 Task: Find connections with filter location Heidenheim an der Brenz with filter topic #Motivationwith filter profile language Spanish with filter current company Chegg Inc. with filter school Ramachandra College of Engineering RCEE with filter industry Seafood Product Manufacturing with filter service category Consulting with filter keywords title Mathematician
Action: Mouse moved to (173, 235)
Screenshot: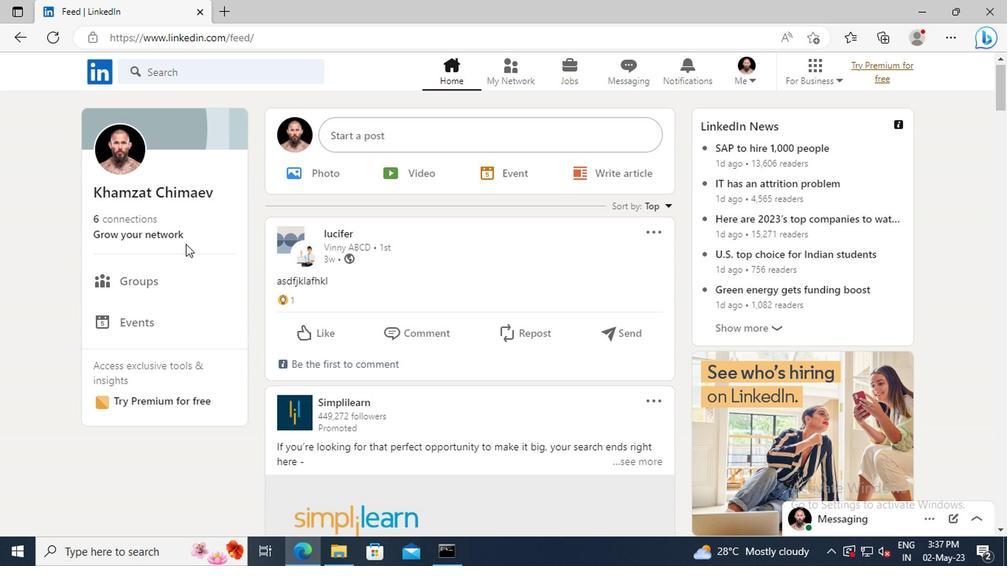 
Action: Mouse pressed left at (173, 235)
Screenshot: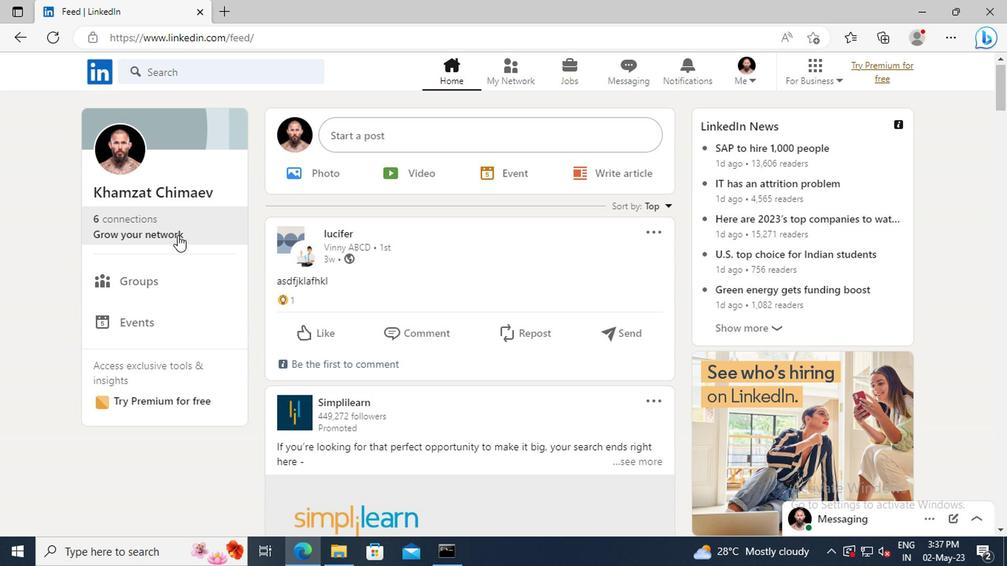 
Action: Mouse moved to (158, 155)
Screenshot: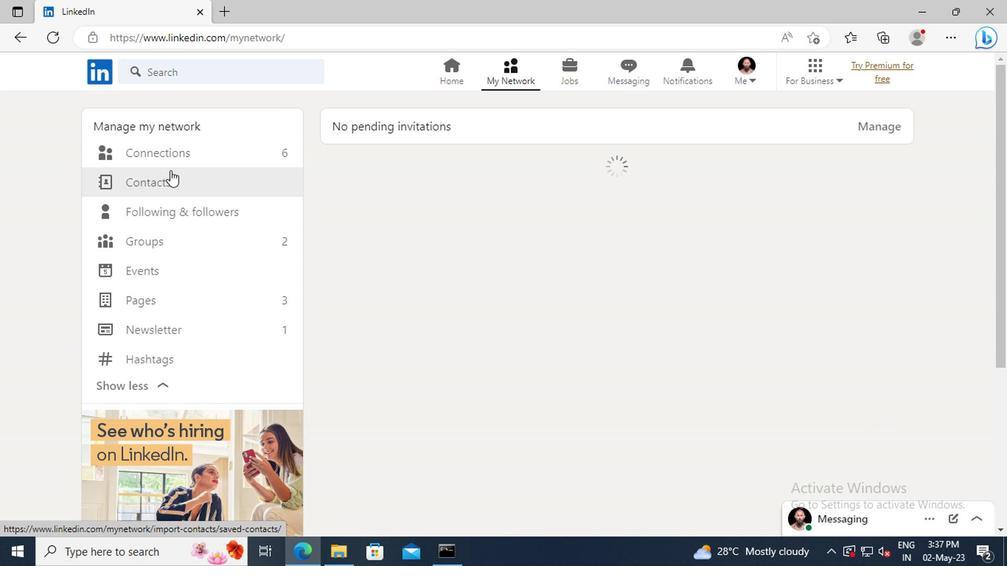 
Action: Mouse pressed left at (158, 155)
Screenshot: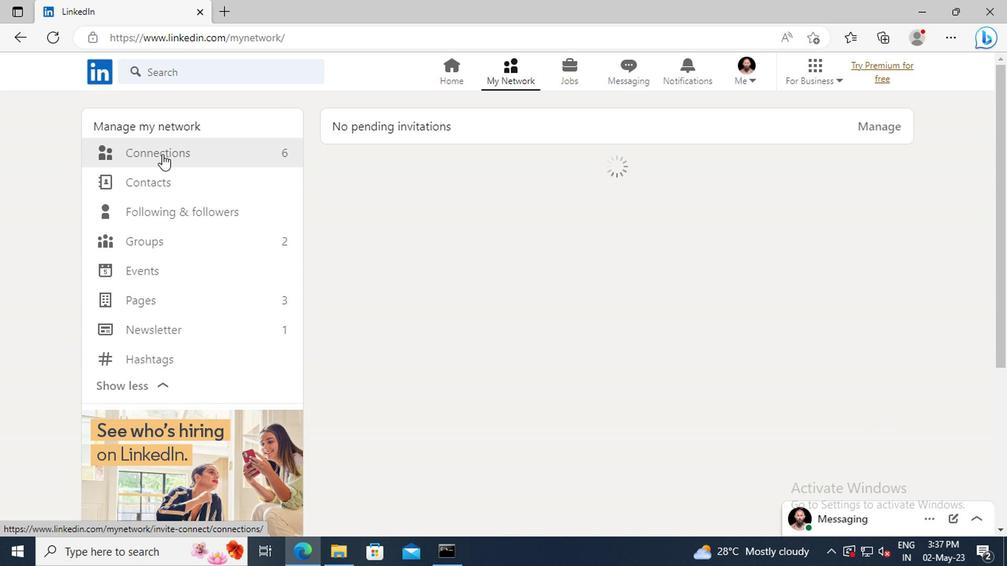 
Action: Mouse moved to (590, 159)
Screenshot: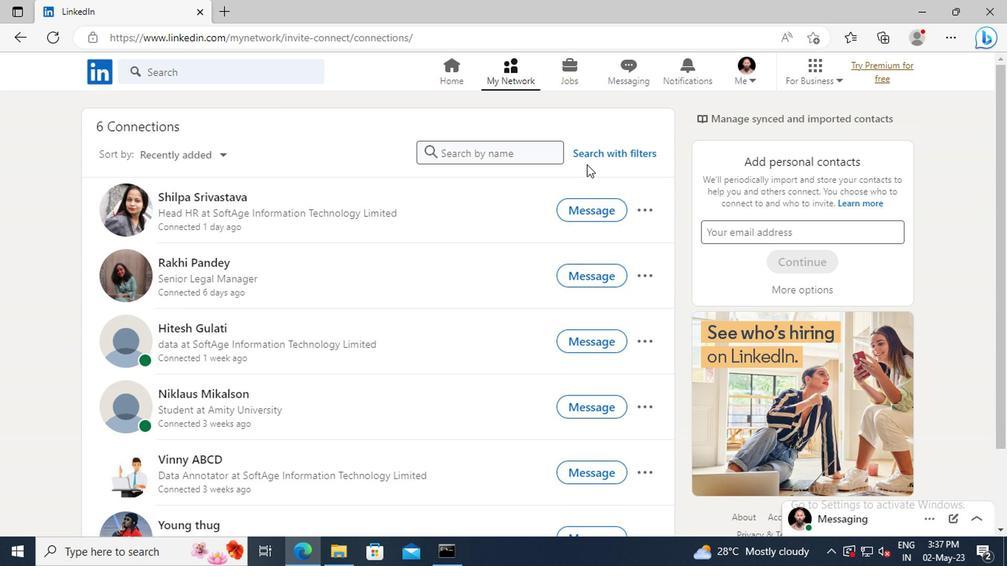 
Action: Mouse pressed left at (590, 159)
Screenshot: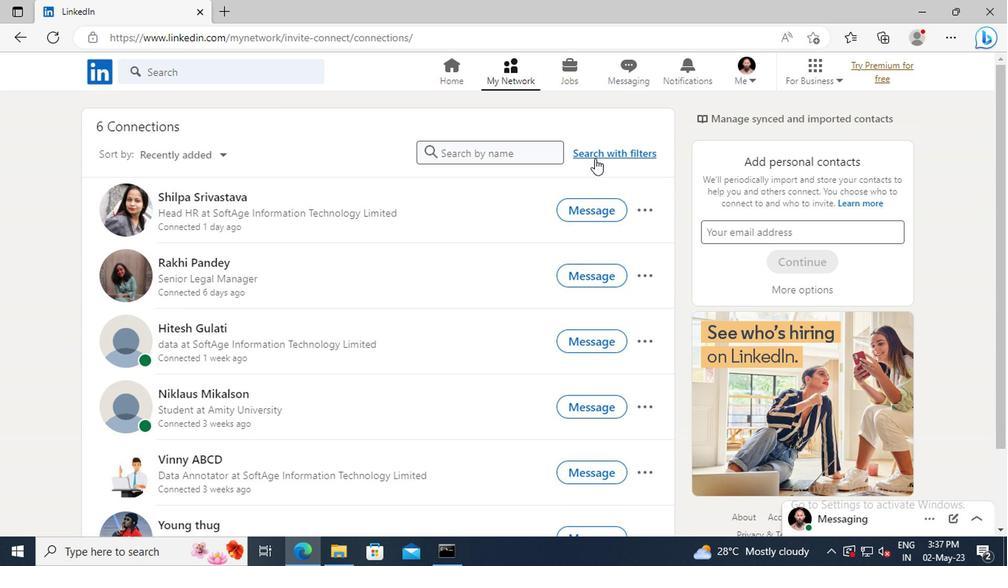 
Action: Mouse moved to (557, 119)
Screenshot: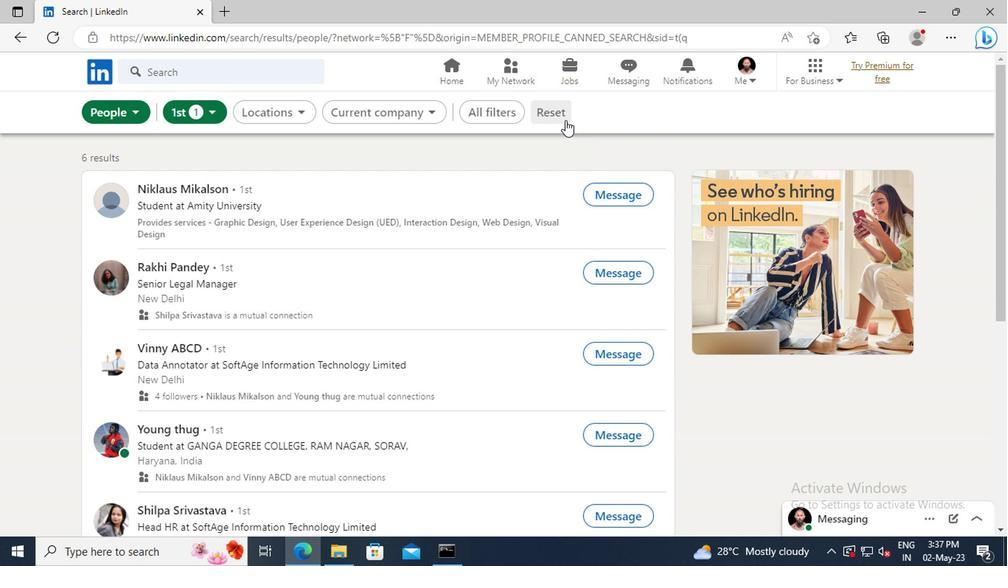
Action: Mouse pressed left at (557, 119)
Screenshot: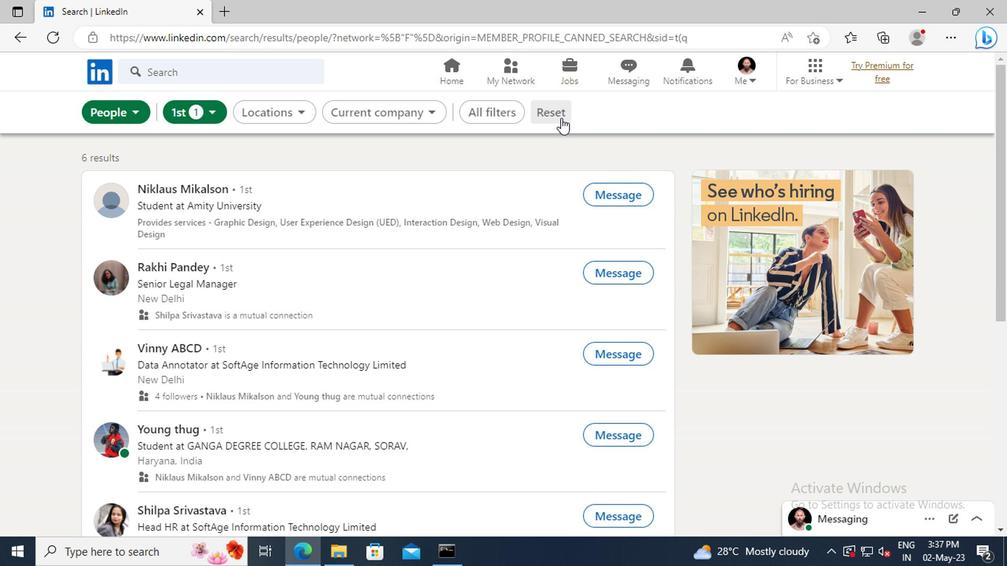 
Action: Mouse moved to (527, 114)
Screenshot: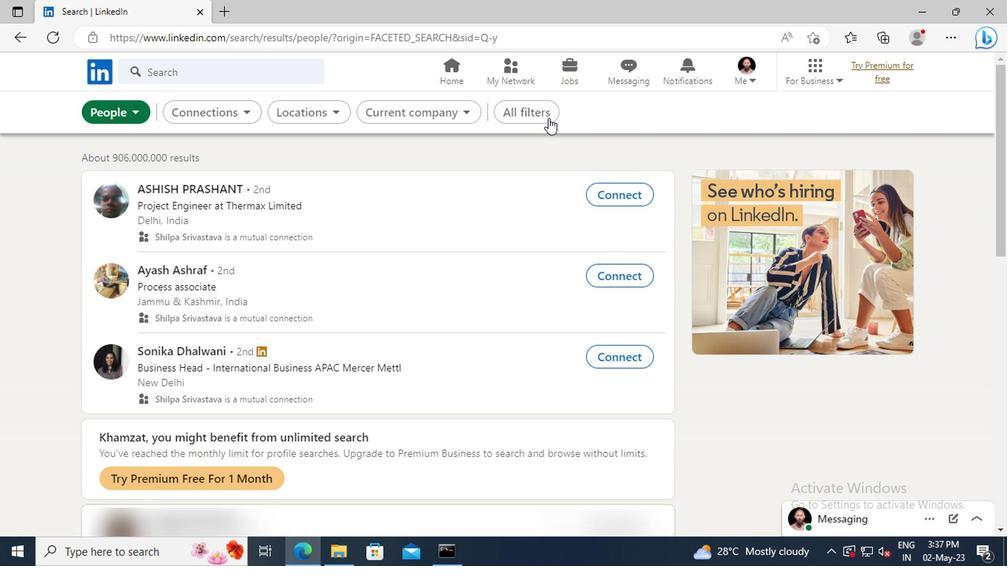 
Action: Mouse pressed left at (527, 114)
Screenshot: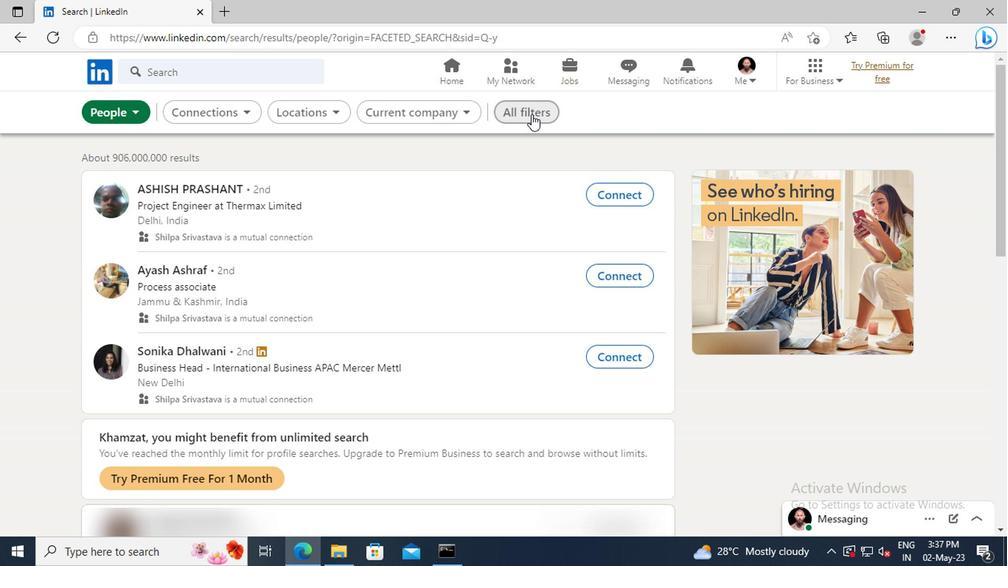
Action: Mouse moved to (781, 251)
Screenshot: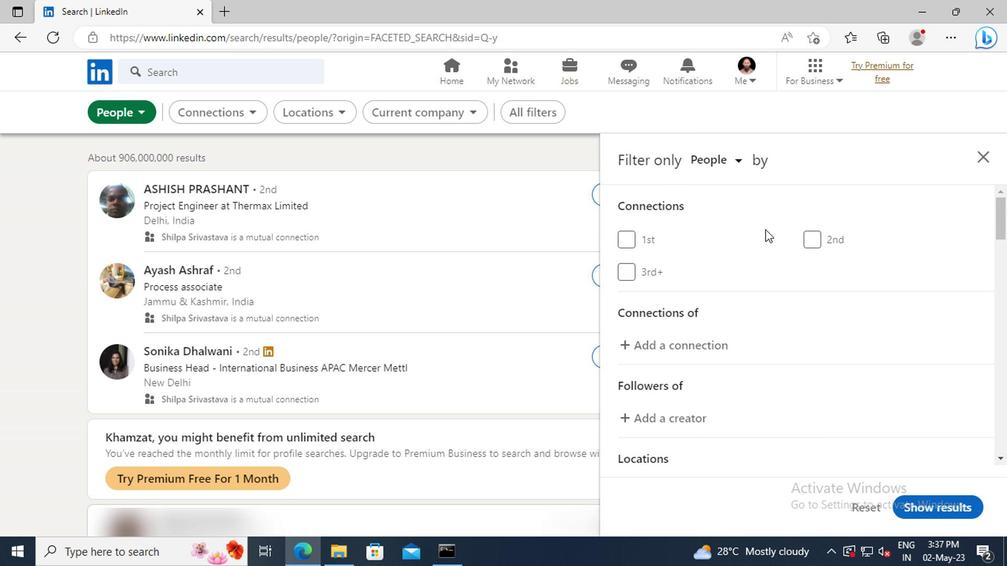 
Action: Mouse scrolled (781, 250) with delta (0, 0)
Screenshot: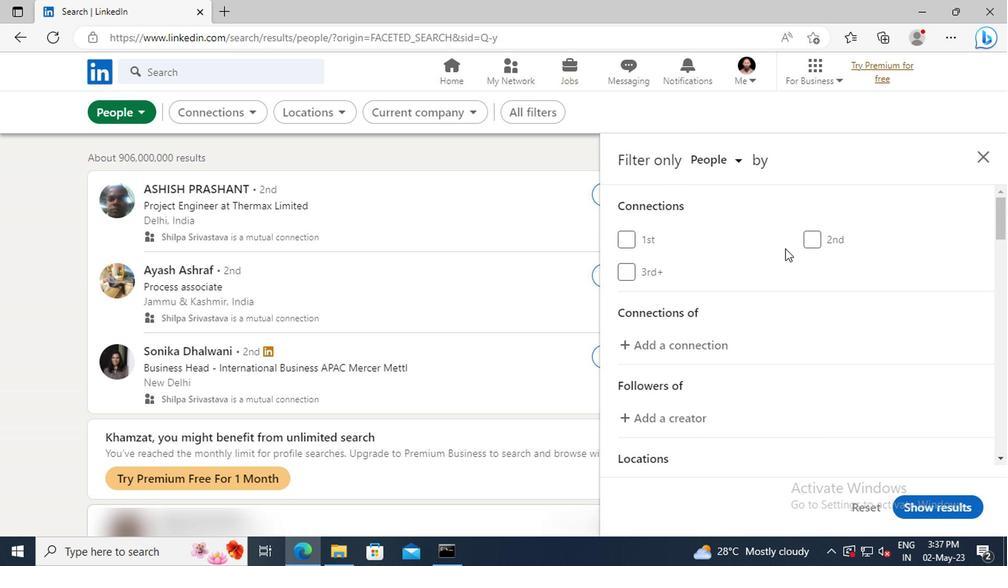 
Action: Mouse scrolled (781, 250) with delta (0, 0)
Screenshot: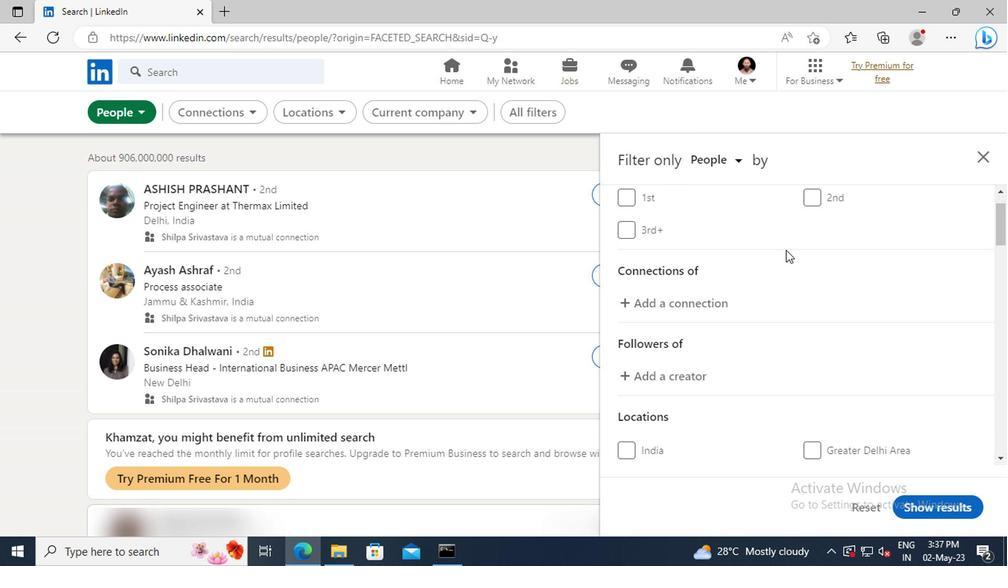 
Action: Mouse scrolled (781, 250) with delta (0, 0)
Screenshot: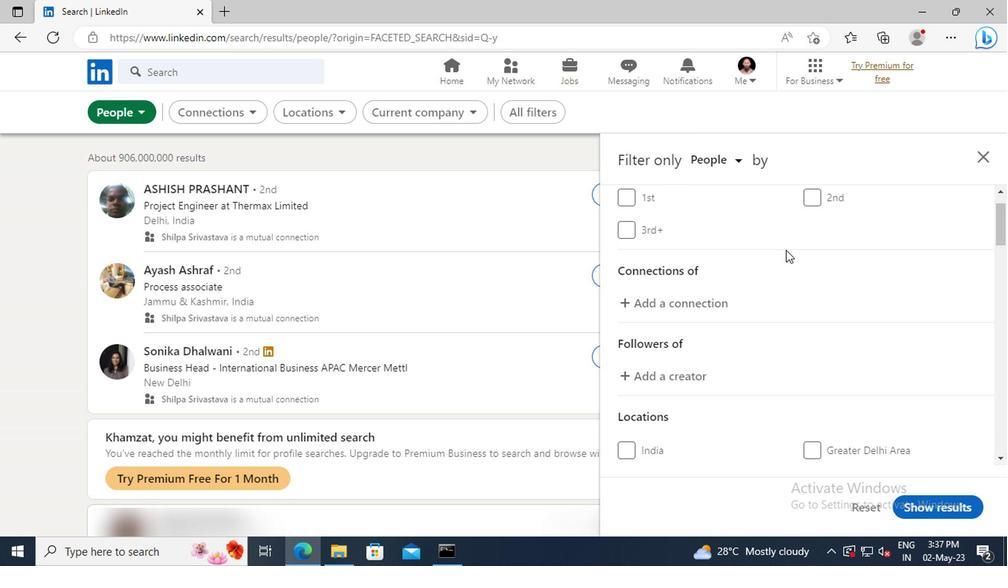 
Action: Mouse scrolled (781, 250) with delta (0, 0)
Screenshot: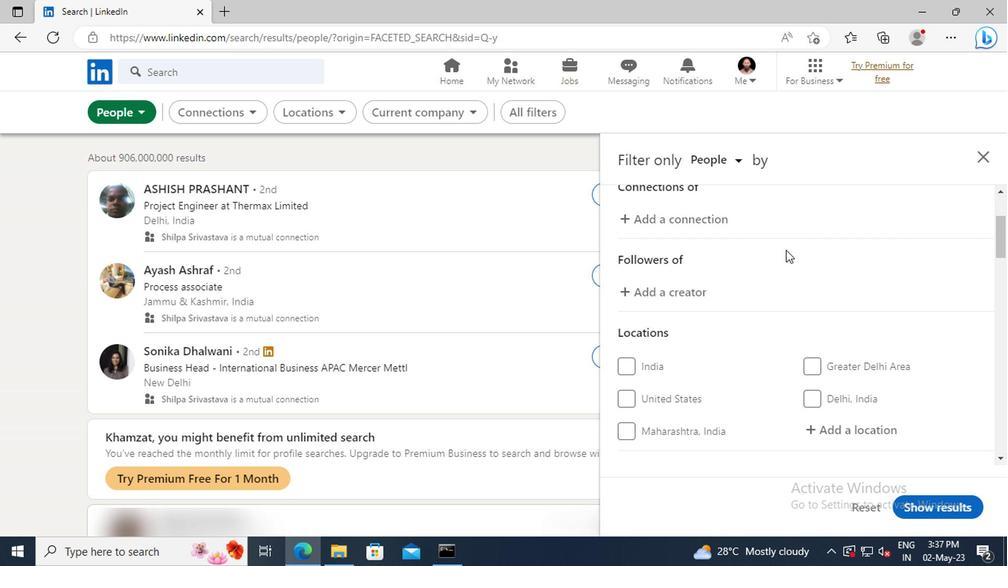 
Action: Mouse scrolled (781, 250) with delta (0, 0)
Screenshot: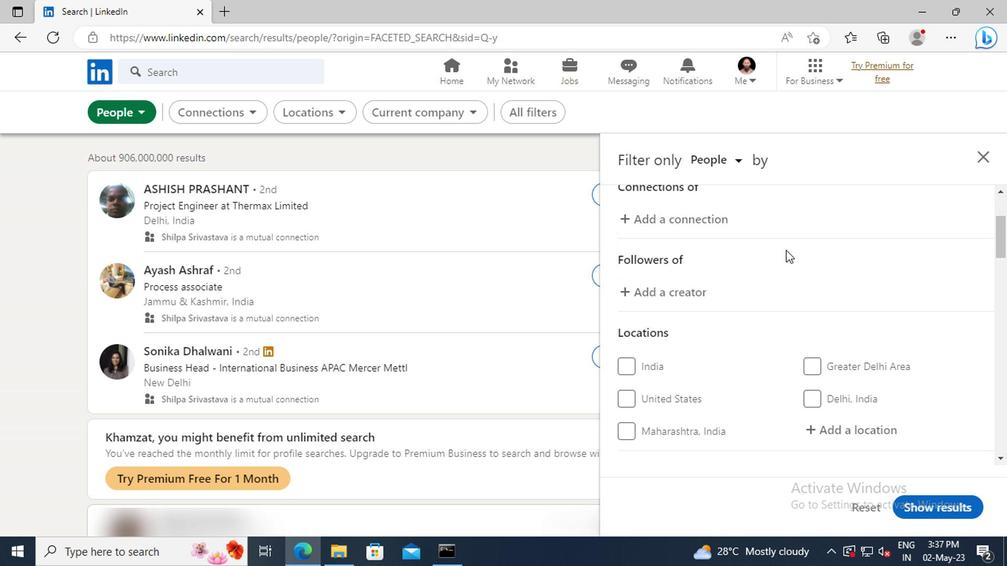 
Action: Mouse scrolled (781, 250) with delta (0, 0)
Screenshot: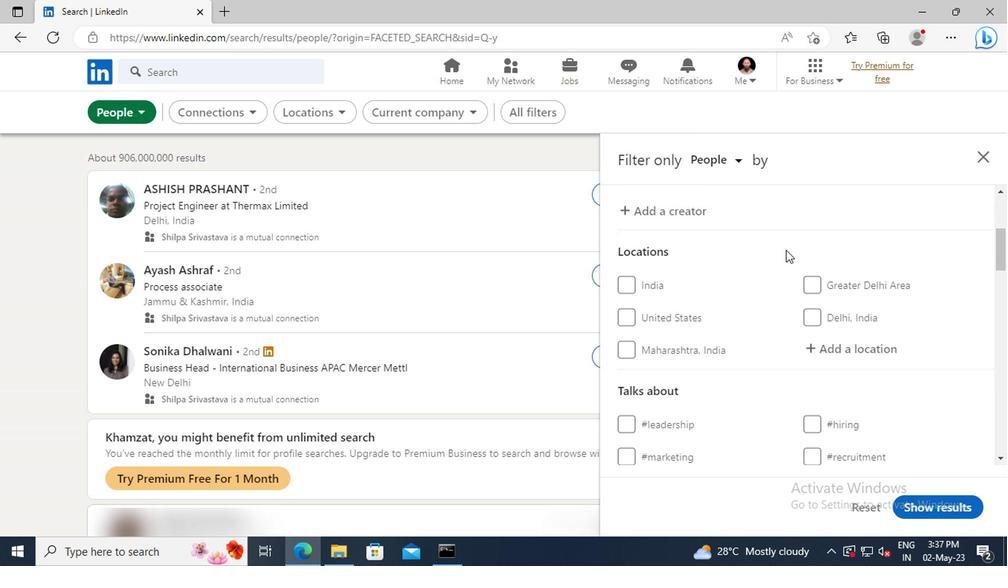 
Action: Mouse moved to (808, 300)
Screenshot: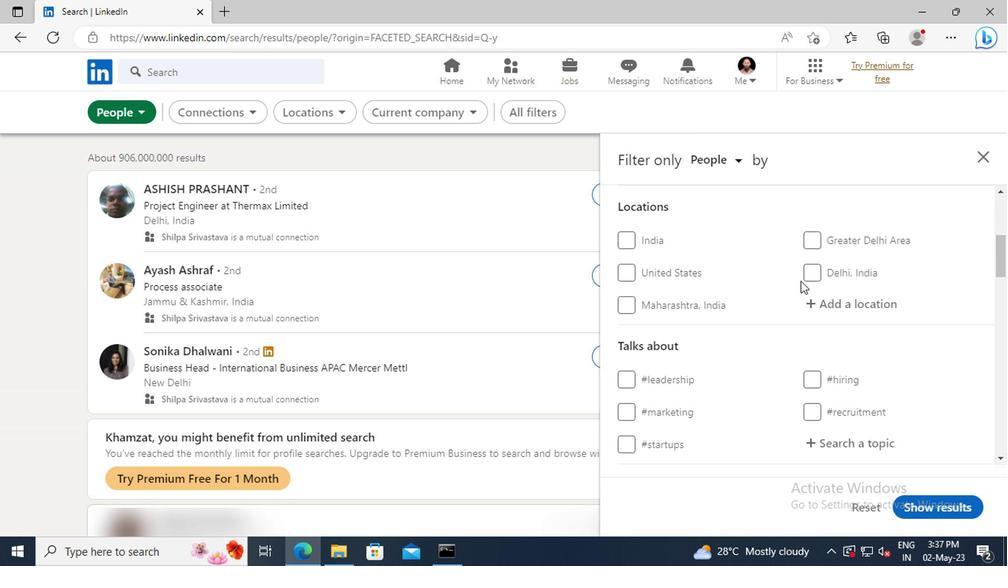 
Action: Mouse pressed left at (808, 300)
Screenshot: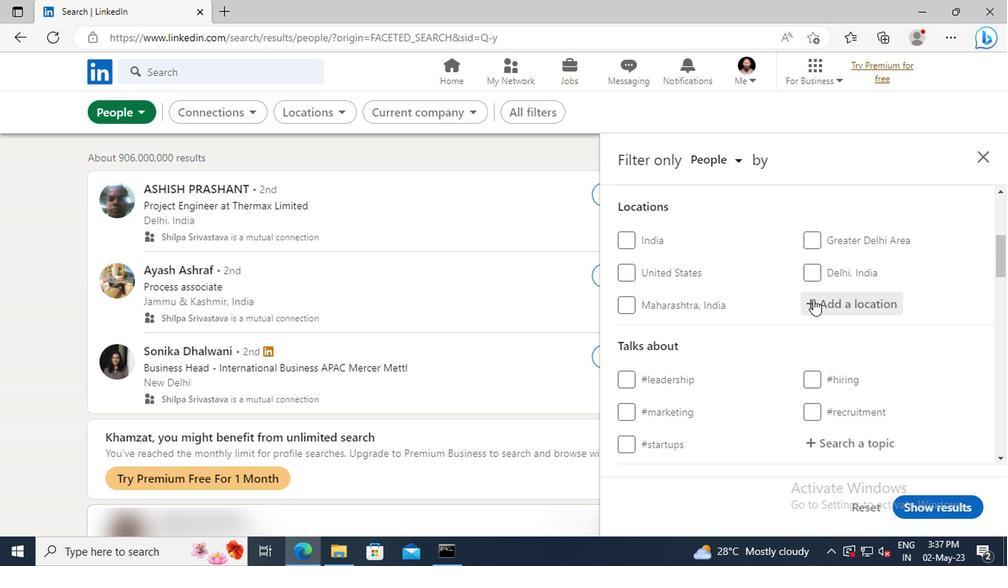 
Action: Key pressed <Key.shift>HEIDENHEI
Screenshot: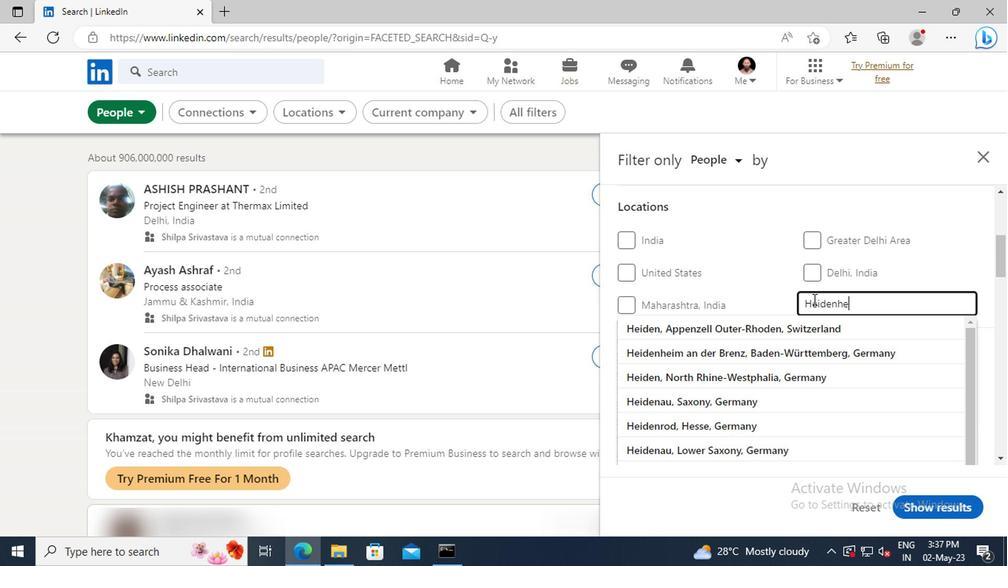 
Action: Mouse moved to (813, 325)
Screenshot: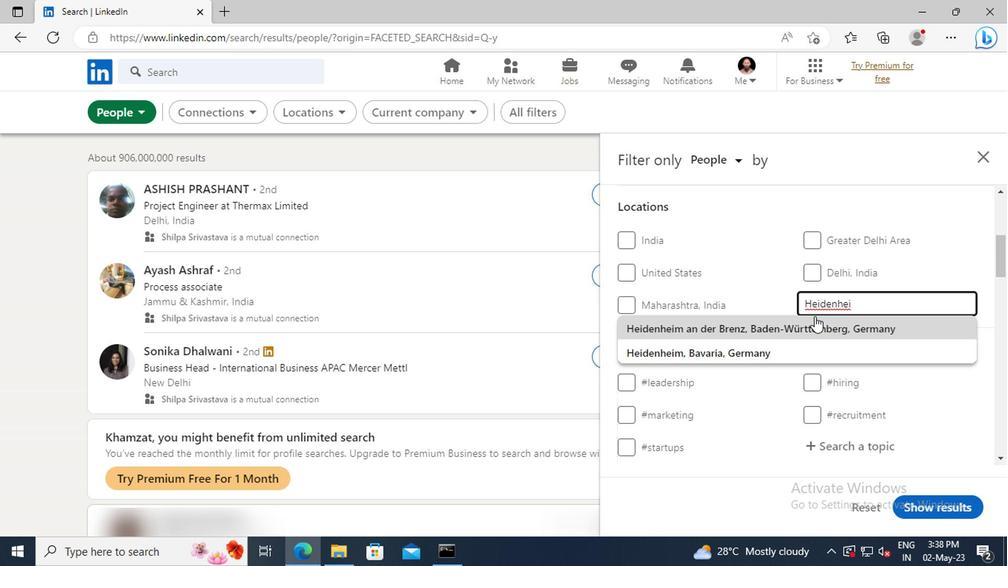 
Action: Mouse pressed left at (813, 325)
Screenshot: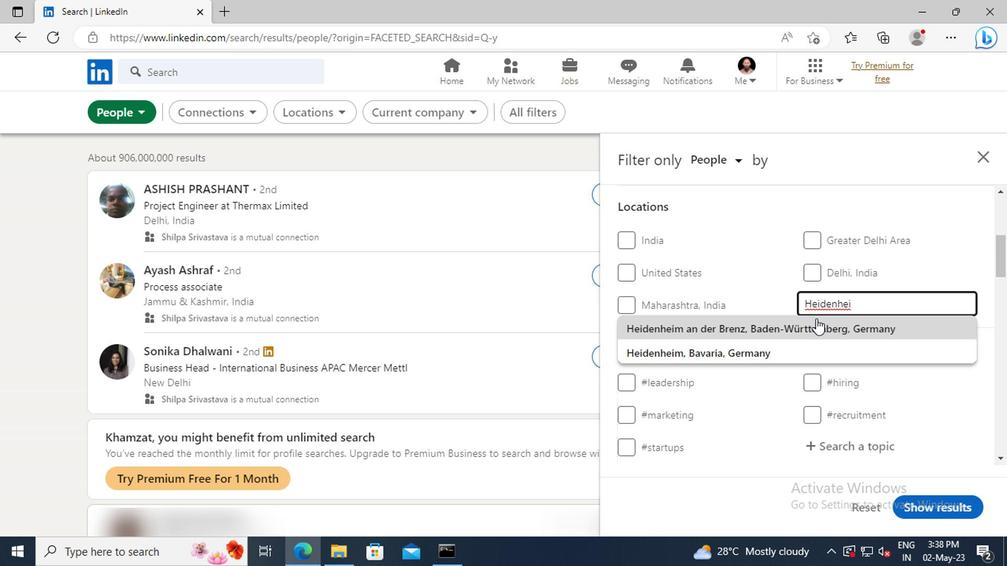 
Action: Mouse scrolled (813, 325) with delta (0, 0)
Screenshot: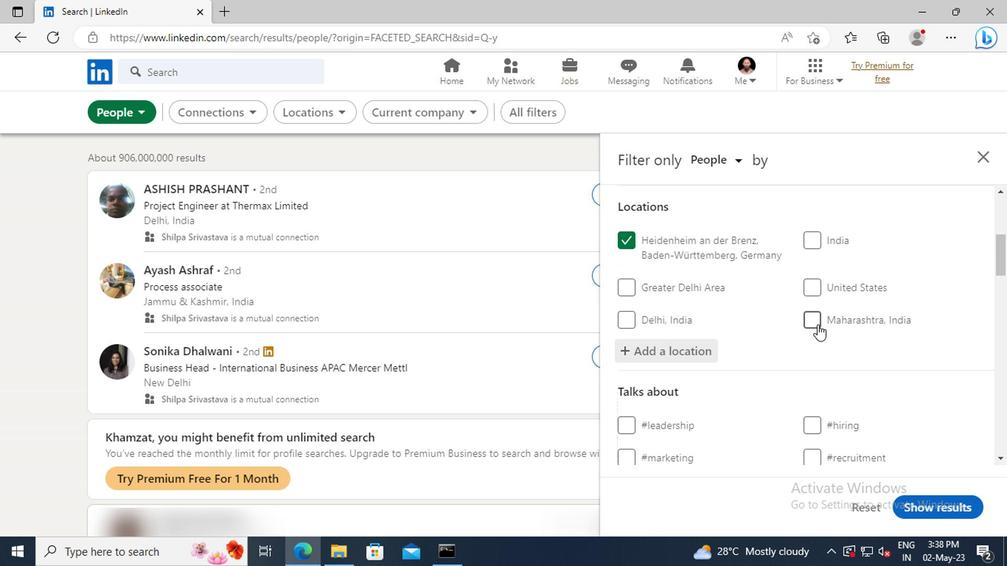 
Action: Mouse scrolled (813, 325) with delta (0, 0)
Screenshot: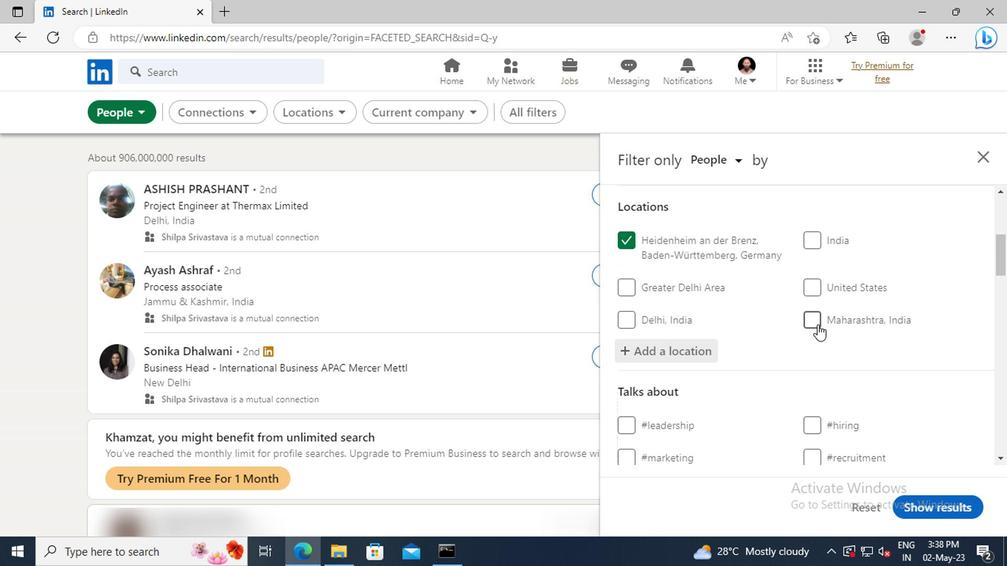 
Action: Mouse scrolled (813, 325) with delta (0, 0)
Screenshot: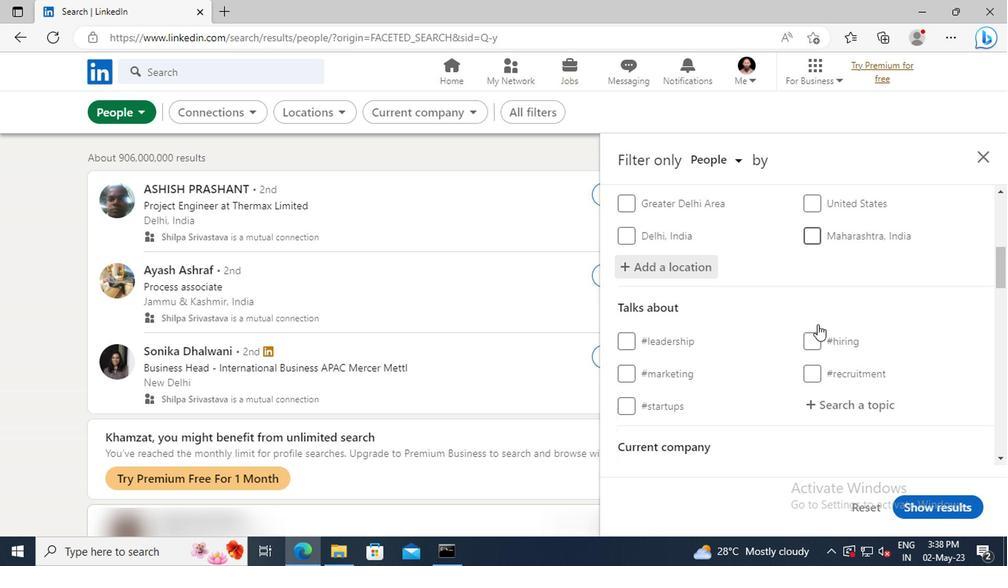 
Action: Mouse moved to (826, 359)
Screenshot: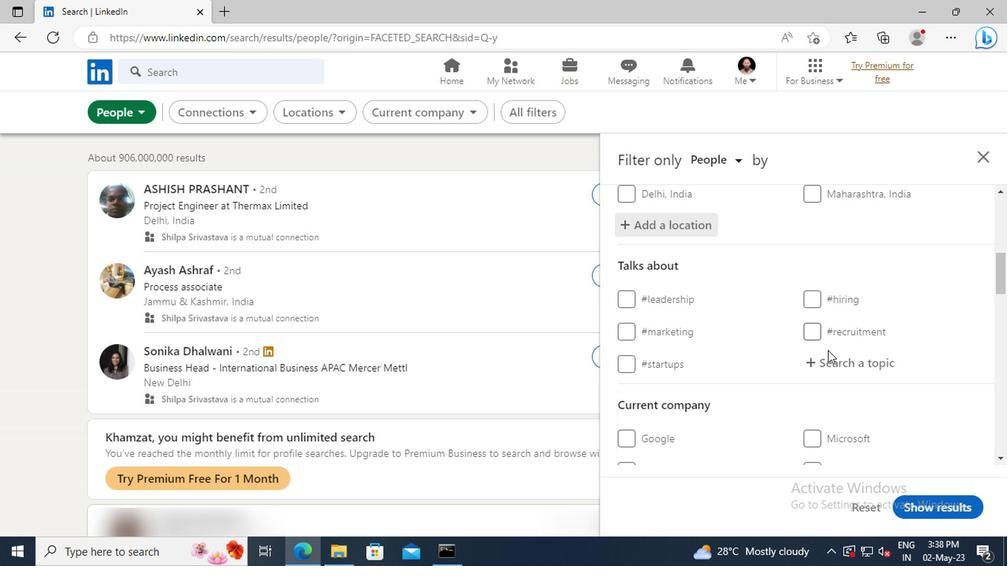 
Action: Mouse pressed left at (826, 359)
Screenshot: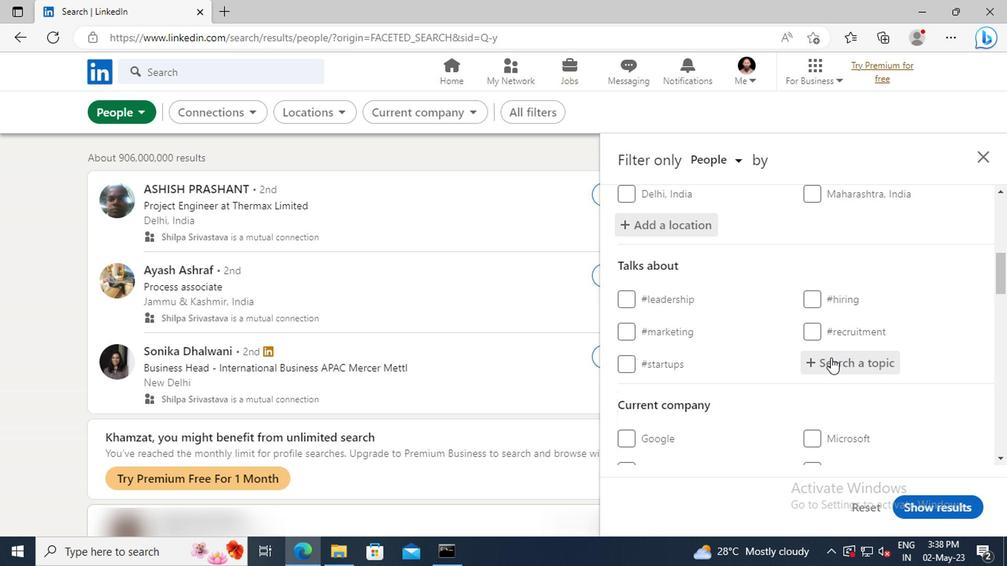 
Action: Key pressed <Key.shift>MOTIV
Screenshot: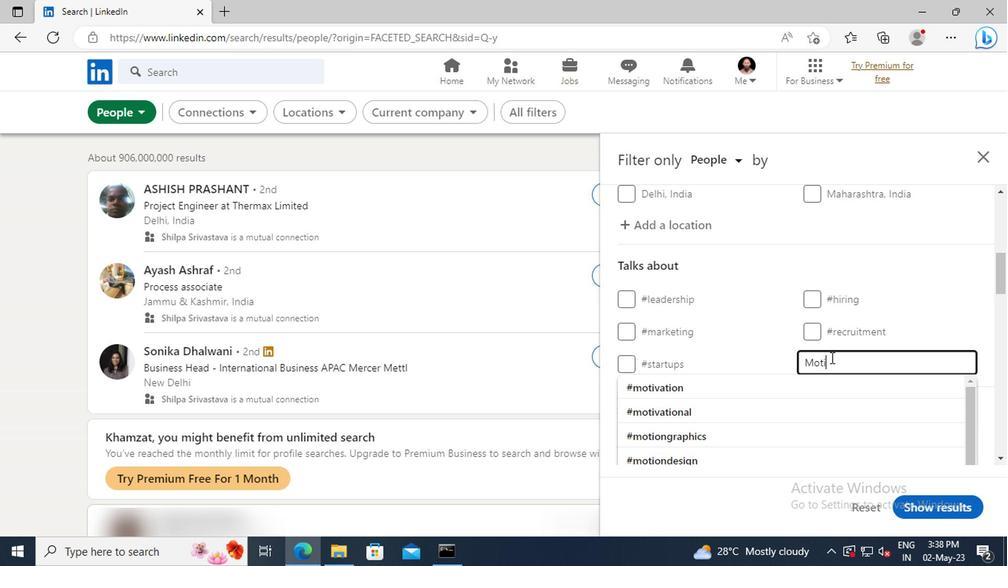 
Action: Mouse moved to (833, 381)
Screenshot: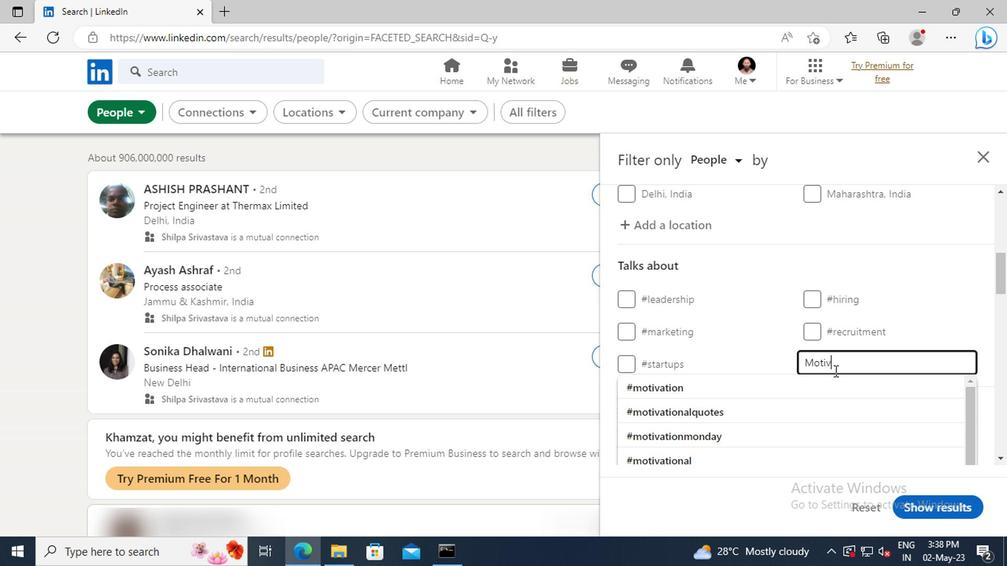 
Action: Mouse pressed left at (833, 381)
Screenshot: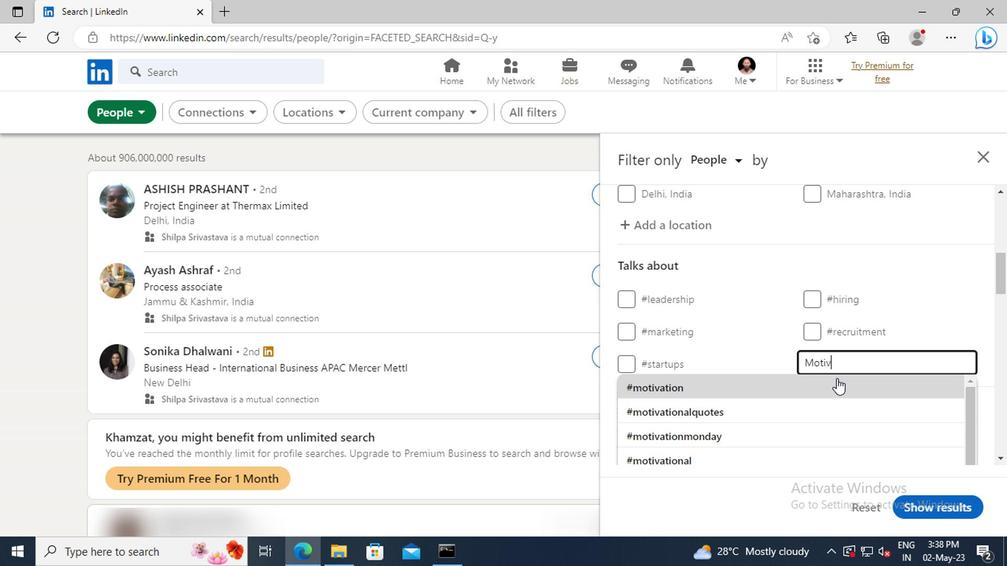 
Action: Mouse scrolled (833, 381) with delta (0, 0)
Screenshot: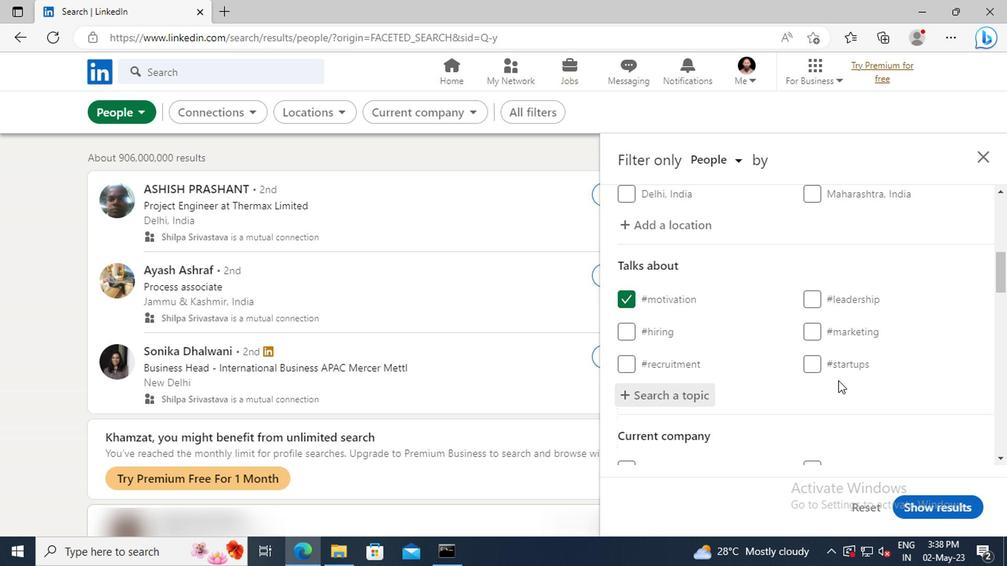 
Action: Mouse scrolled (833, 381) with delta (0, 0)
Screenshot: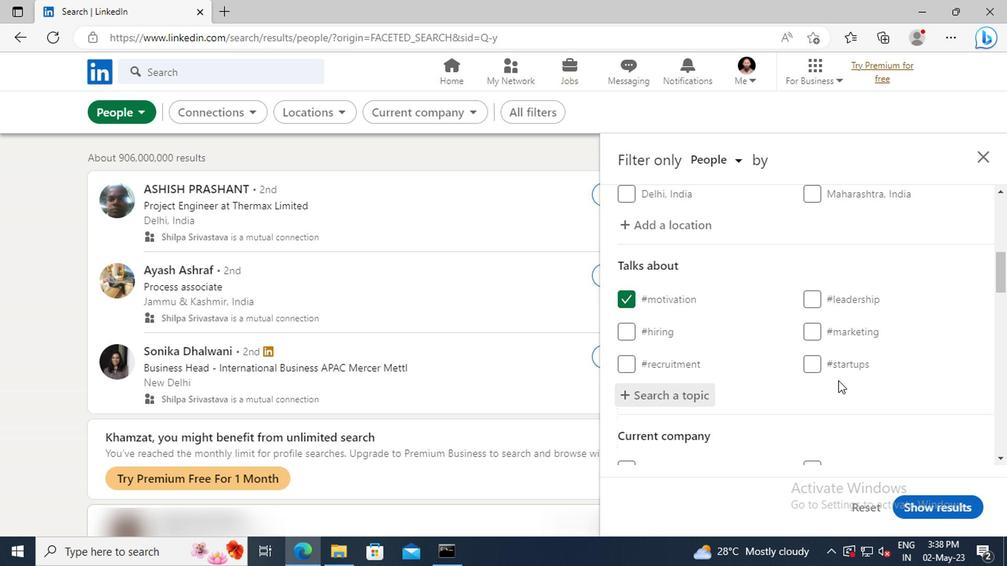 
Action: Mouse scrolled (833, 381) with delta (0, 0)
Screenshot: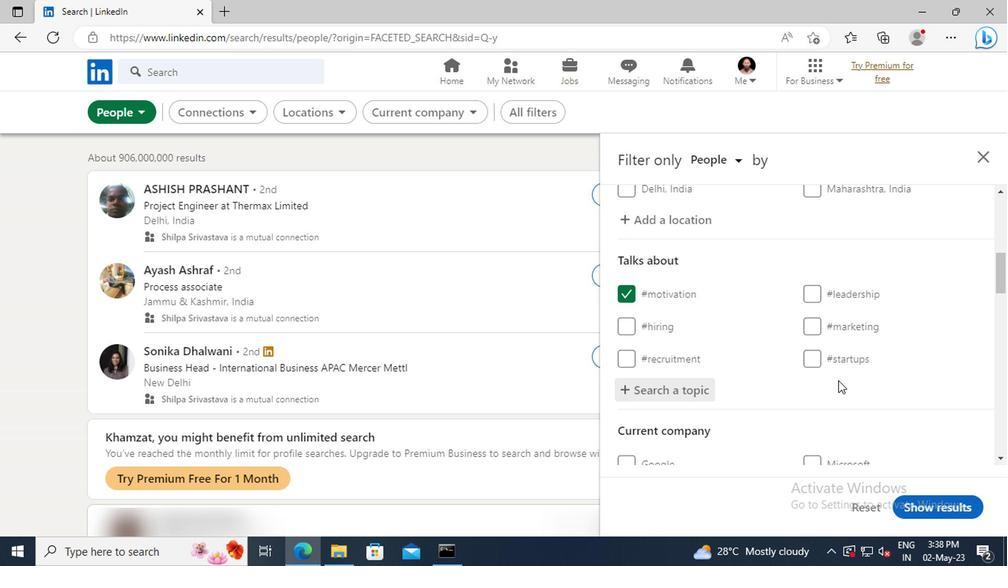 
Action: Mouse scrolled (833, 381) with delta (0, 0)
Screenshot: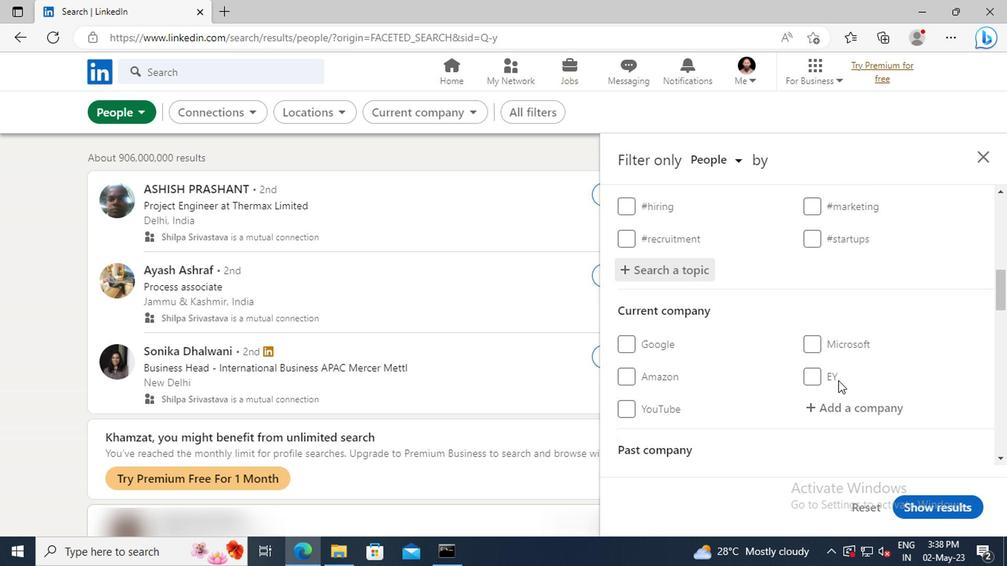 
Action: Mouse scrolled (833, 381) with delta (0, 0)
Screenshot: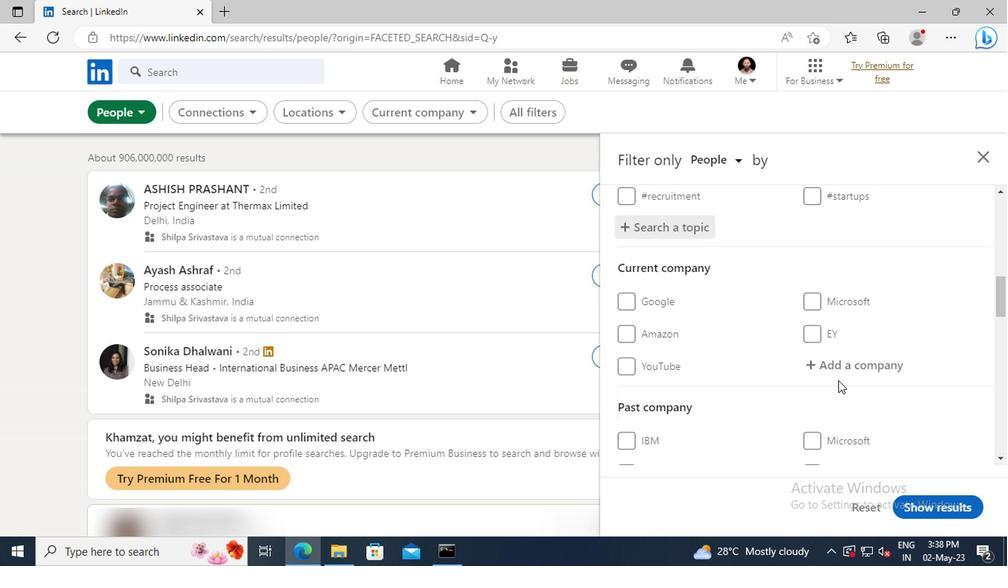 
Action: Mouse scrolled (833, 381) with delta (0, 0)
Screenshot: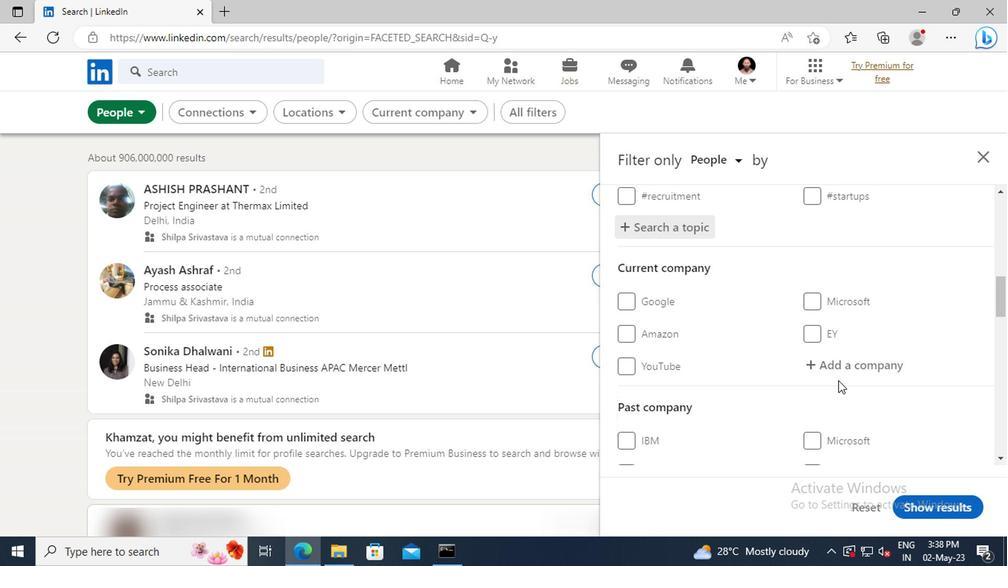 
Action: Mouse scrolled (833, 381) with delta (0, 0)
Screenshot: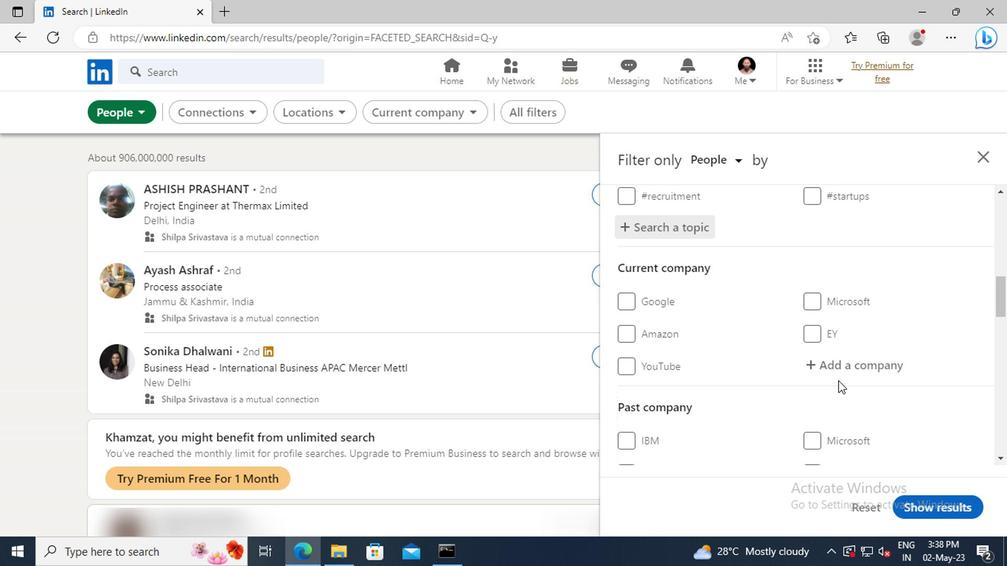 
Action: Mouse scrolled (833, 381) with delta (0, 0)
Screenshot: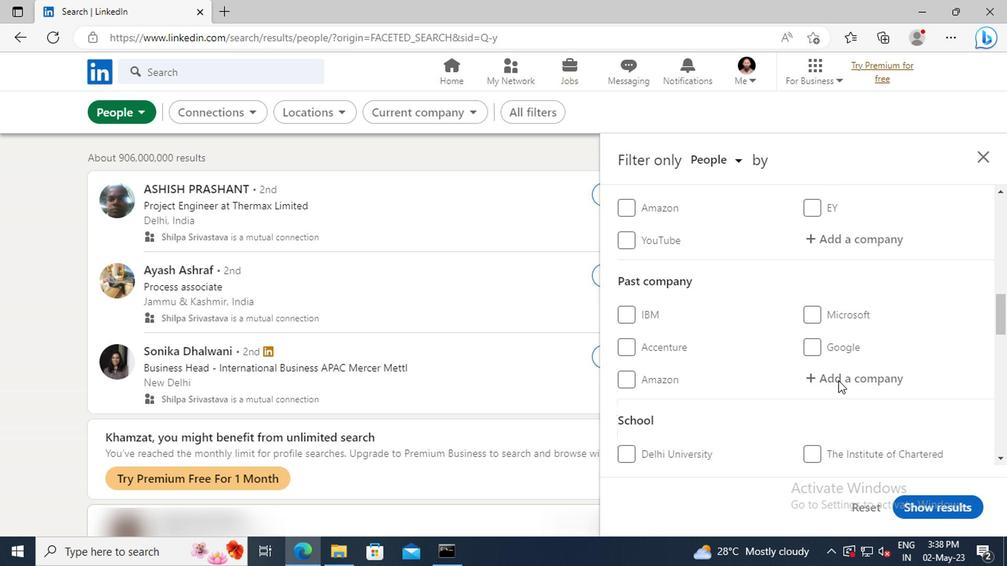 
Action: Mouse scrolled (833, 381) with delta (0, 0)
Screenshot: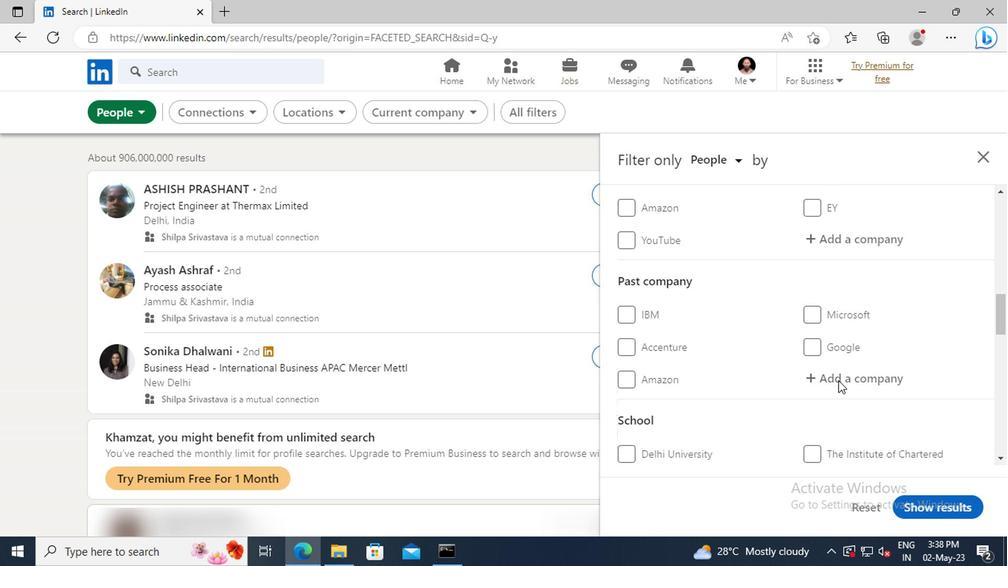
Action: Mouse scrolled (833, 381) with delta (0, 0)
Screenshot: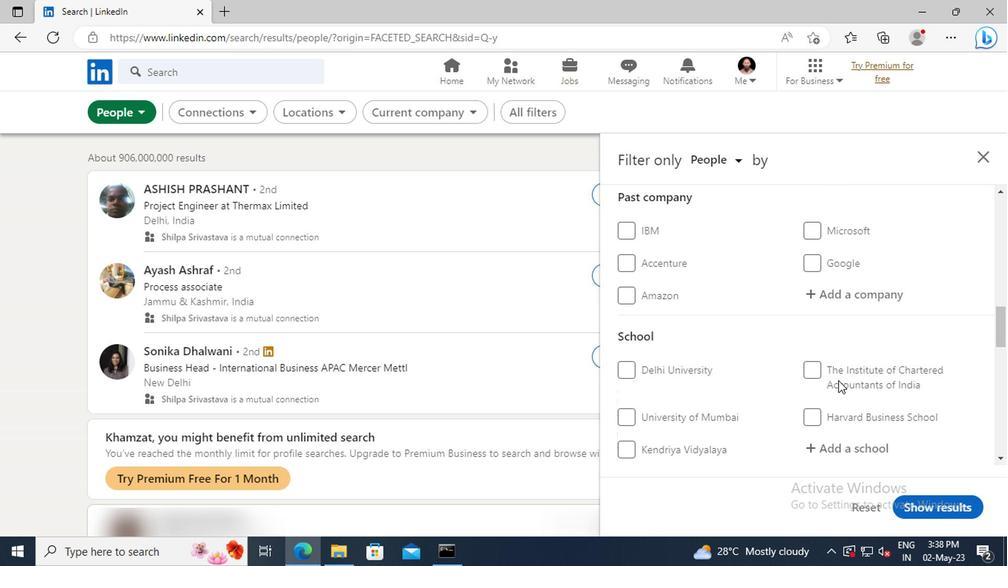
Action: Mouse scrolled (833, 381) with delta (0, 0)
Screenshot: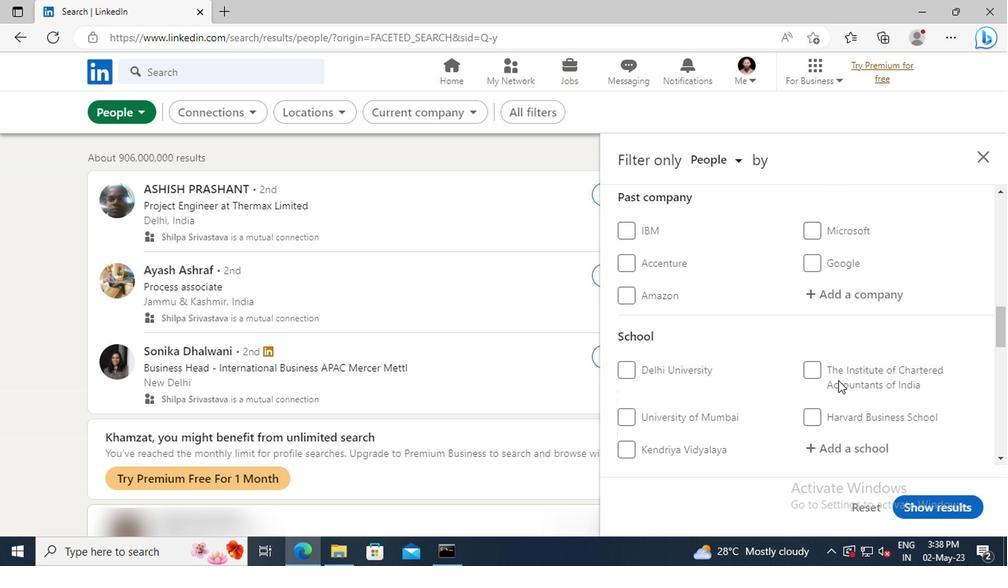 
Action: Mouse scrolled (833, 381) with delta (0, 0)
Screenshot: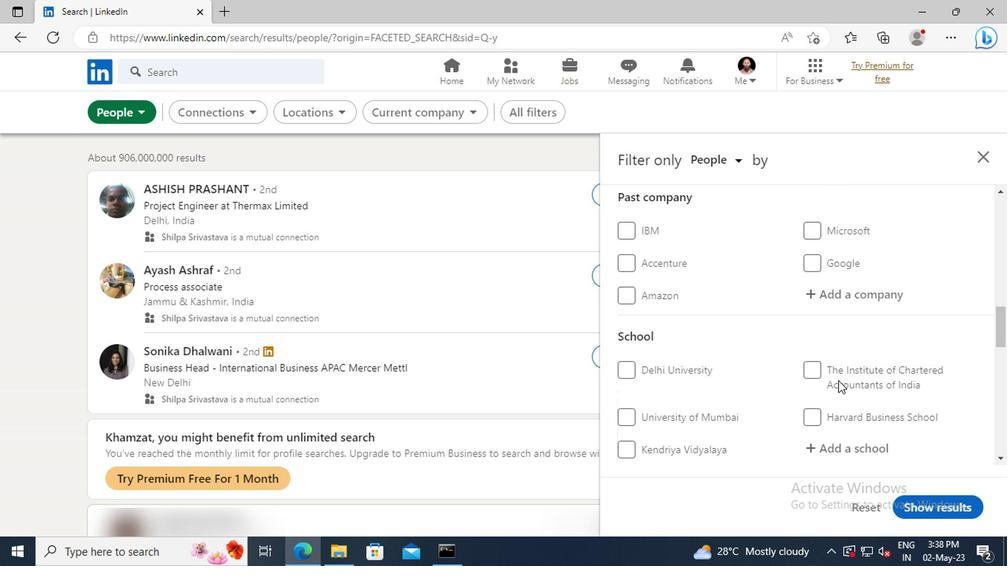 
Action: Mouse scrolled (833, 381) with delta (0, 0)
Screenshot: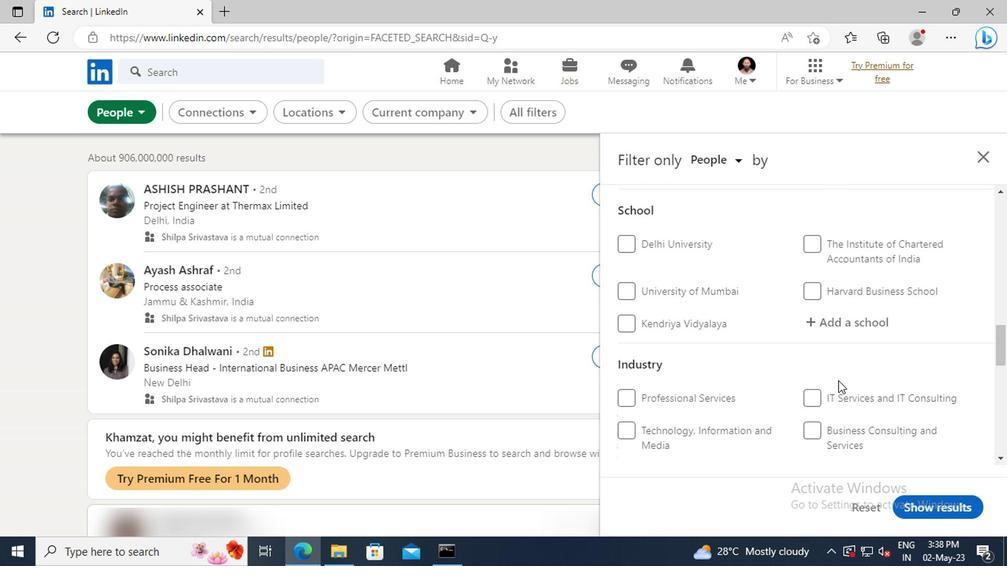 
Action: Mouse scrolled (833, 381) with delta (0, 0)
Screenshot: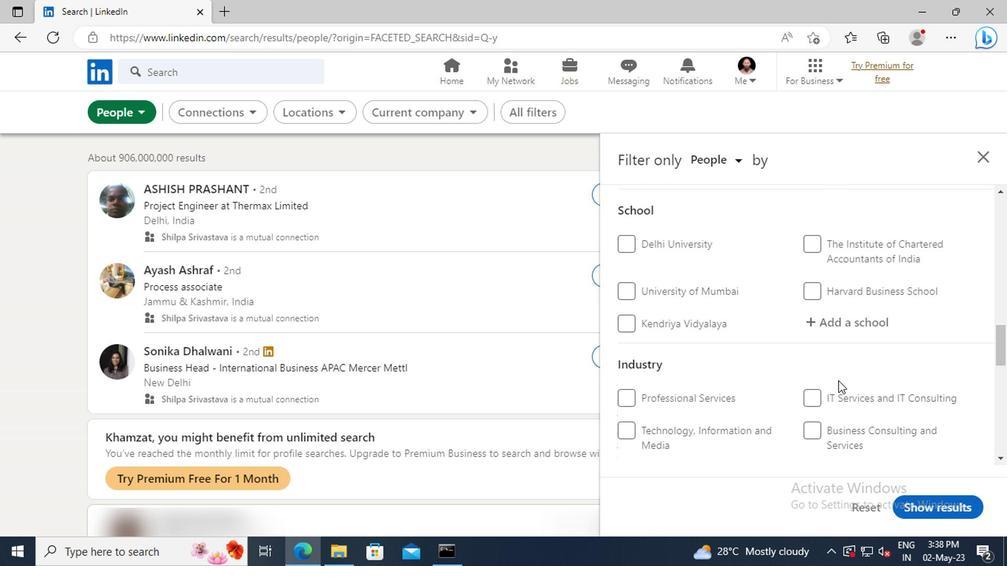 
Action: Mouse scrolled (833, 381) with delta (0, 0)
Screenshot: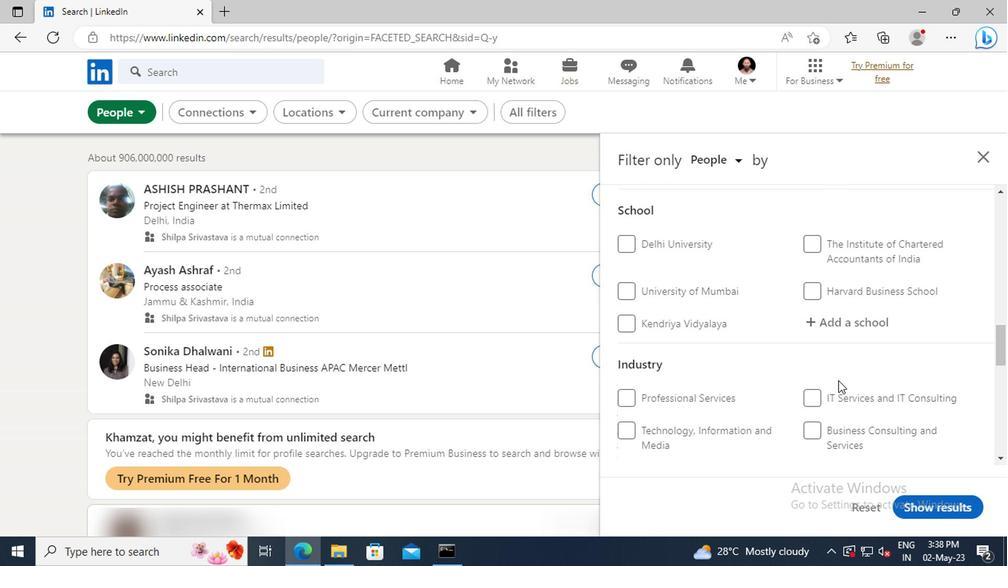 
Action: Mouse scrolled (833, 381) with delta (0, 0)
Screenshot: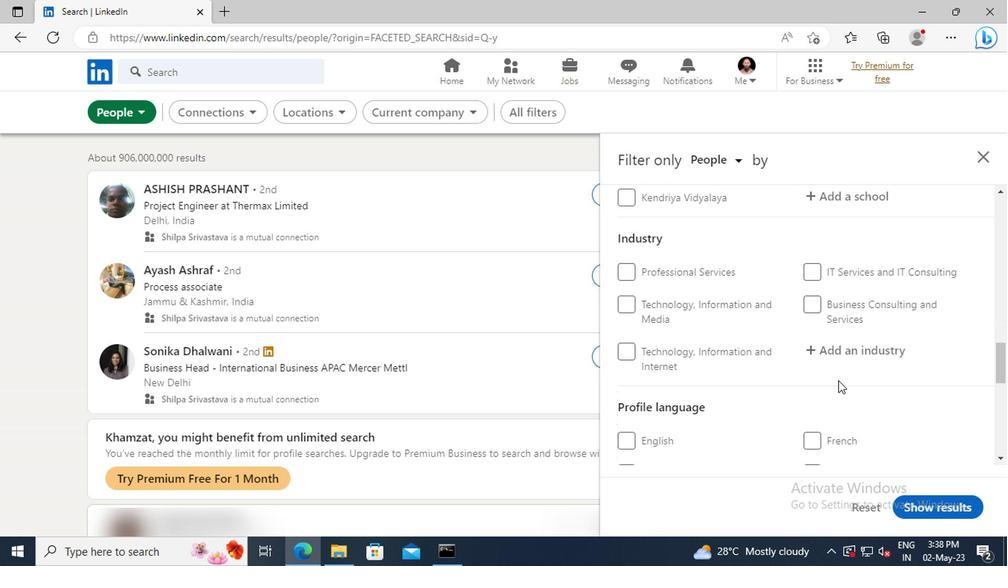 
Action: Mouse scrolled (833, 381) with delta (0, 0)
Screenshot: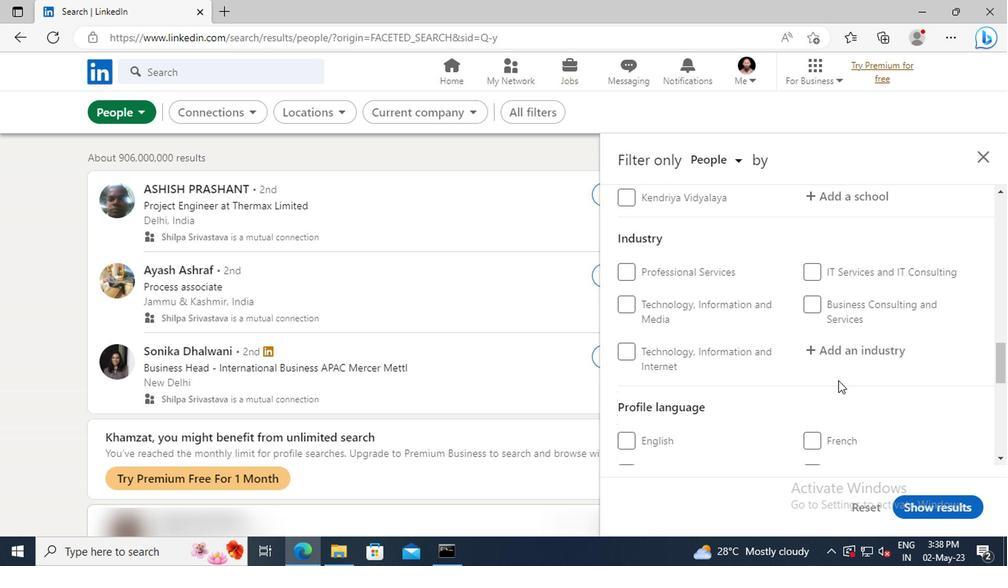 
Action: Mouse moved to (626, 393)
Screenshot: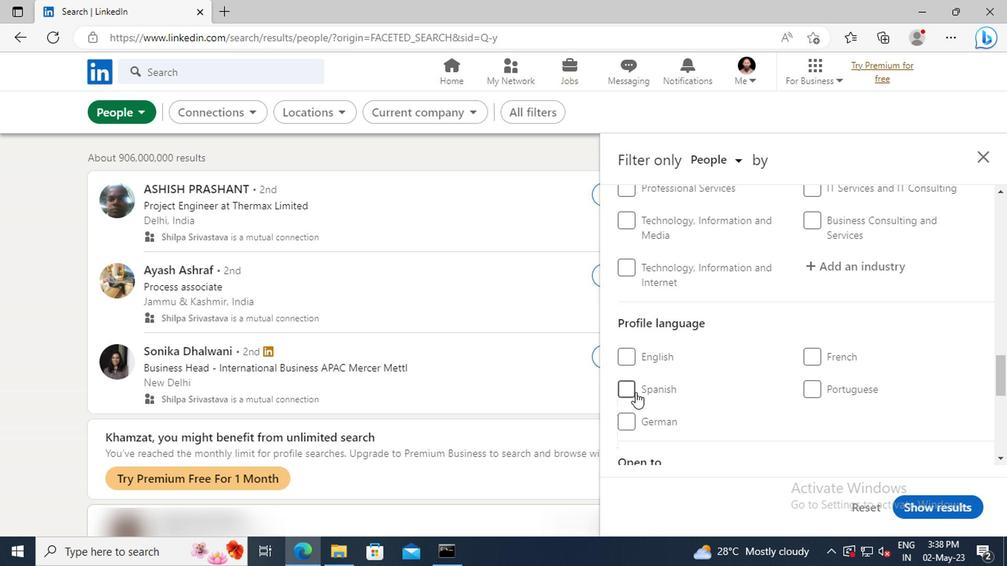
Action: Mouse pressed left at (626, 393)
Screenshot: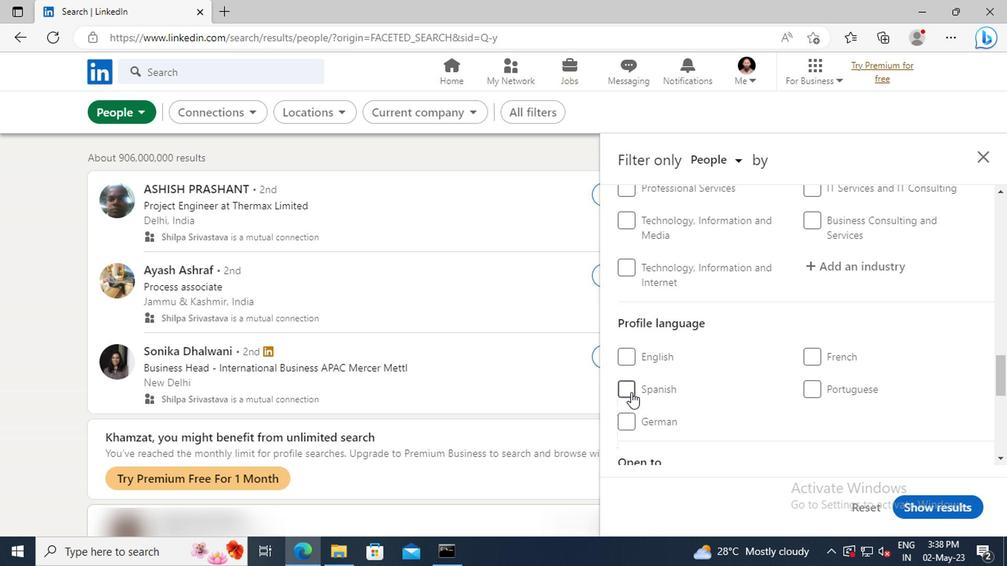 
Action: Mouse moved to (802, 376)
Screenshot: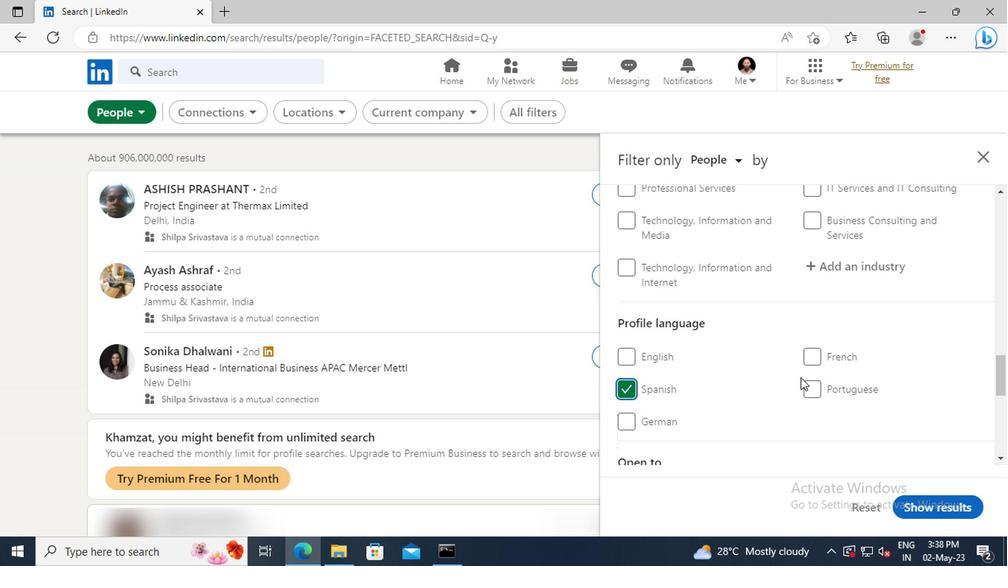 
Action: Mouse scrolled (802, 377) with delta (0, 1)
Screenshot: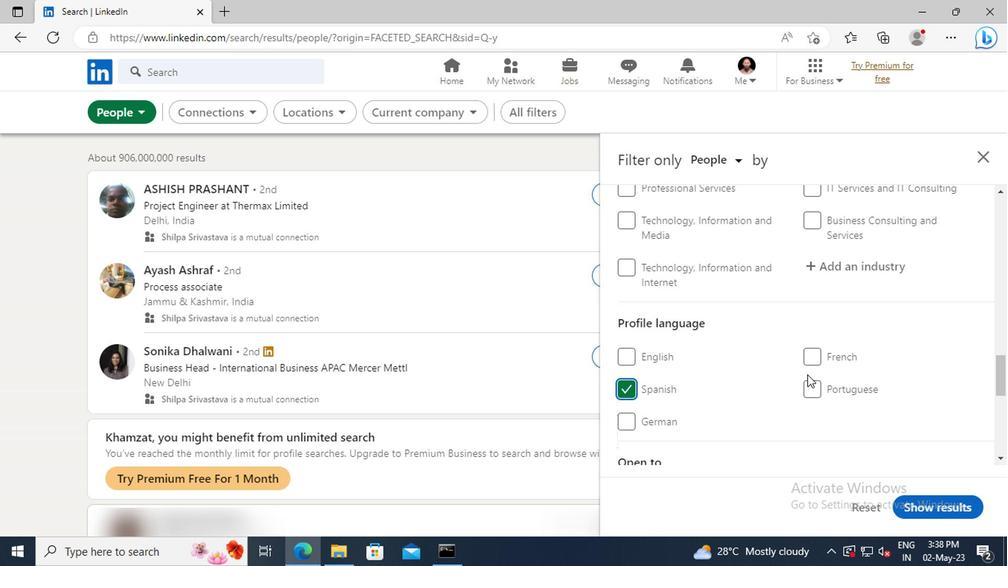 
Action: Mouse scrolled (802, 377) with delta (0, 1)
Screenshot: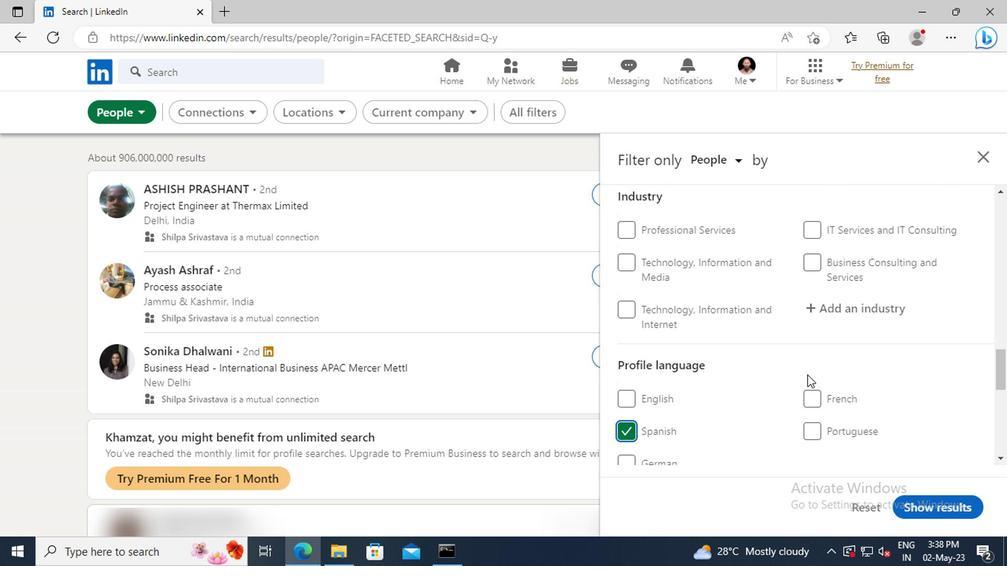 
Action: Mouse scrolled (802, 377) with delta (0, 1)
Screenshot: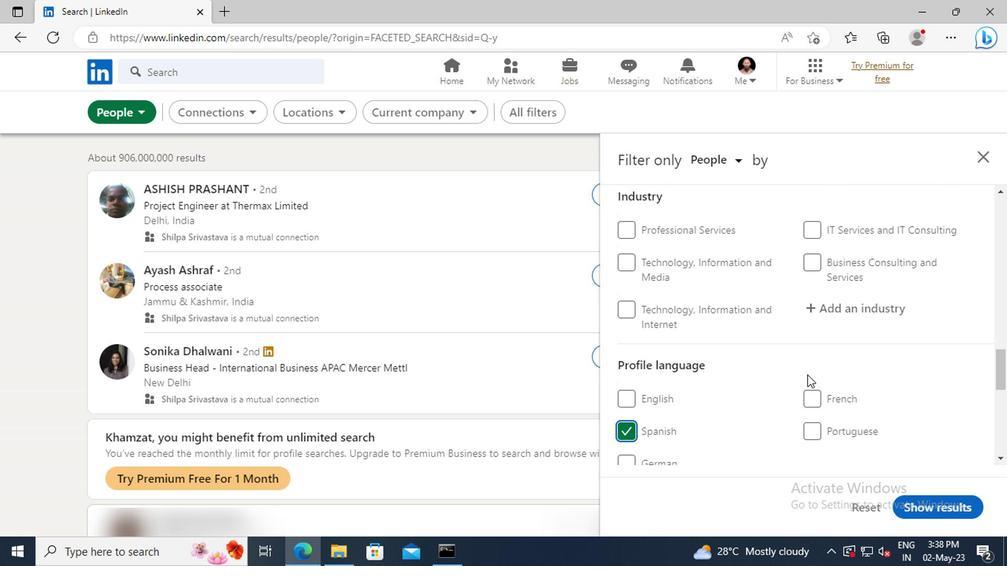 
Action: Mouse scrolled (802, 377) with delta (0, 1)
Screenshot: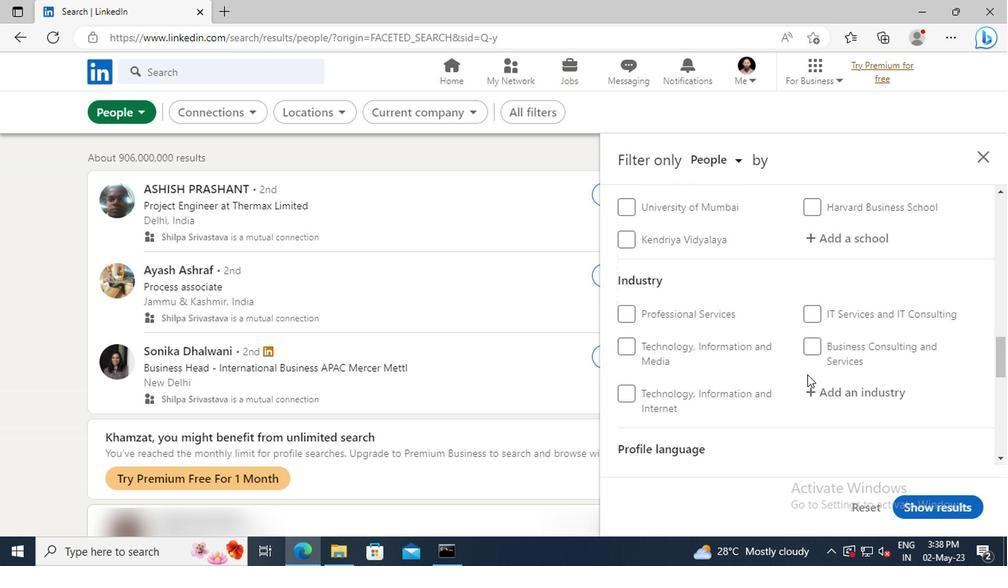 
Action: Mouse scrolled (802, 377) with delta (0, 1)
Screenshot: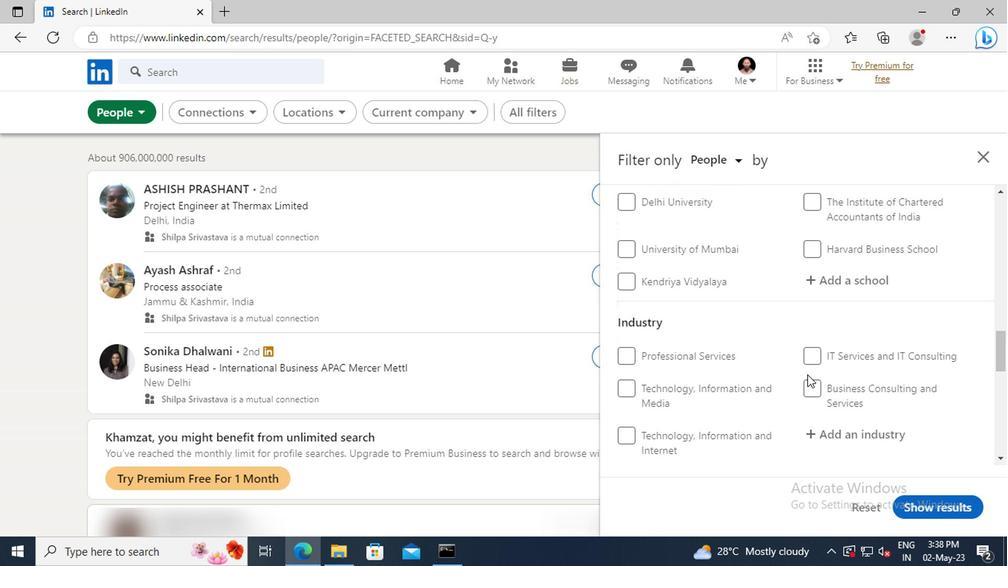 
Action: Mouse scrolled (802, 377) with delta (0, 1)
Screenshot: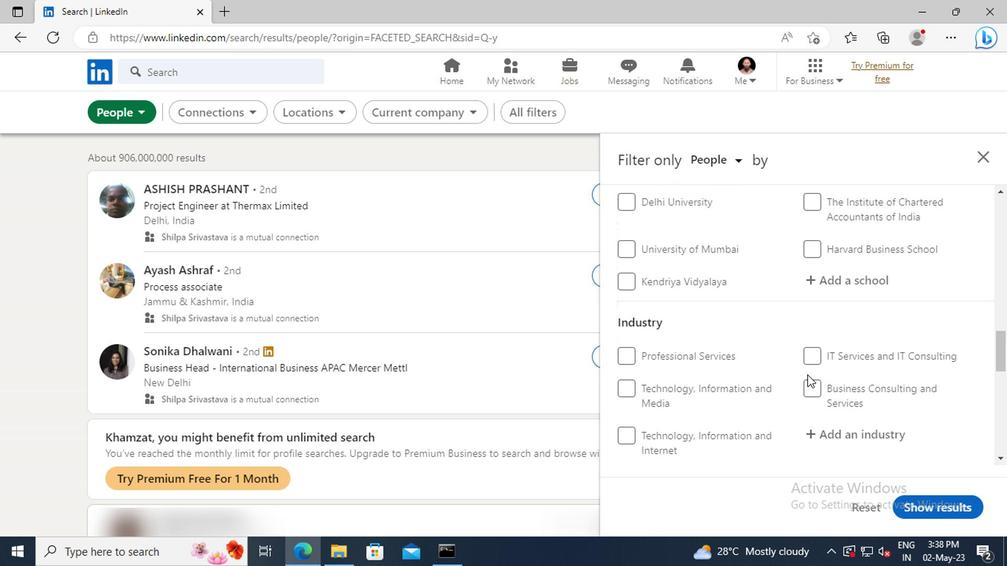 
Action: Mouse scrolled (802, 377) with delta (0, 1)
Screenshot: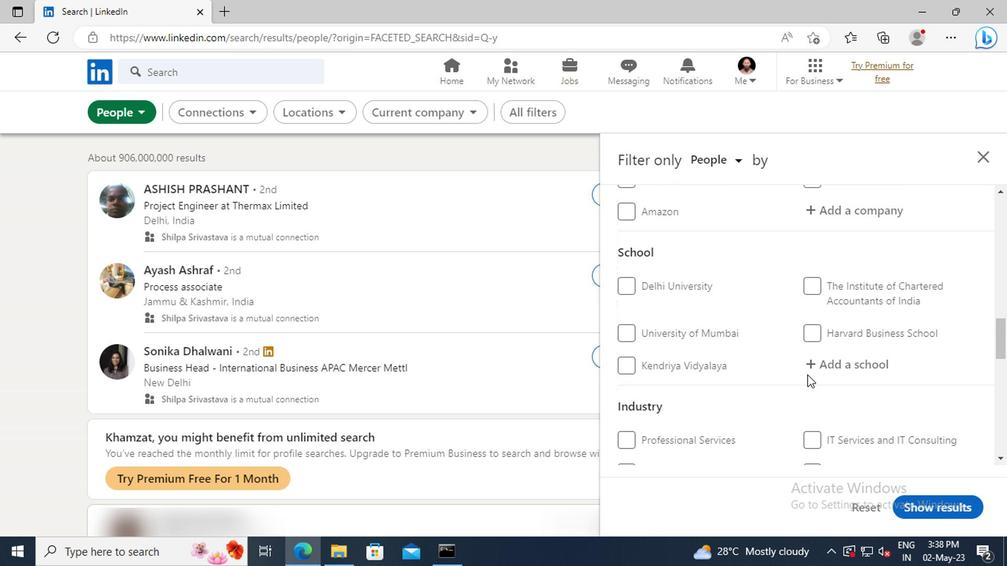 
Action: Mouse scrolled (802, 377) with delta (0, 1)
Screenshot: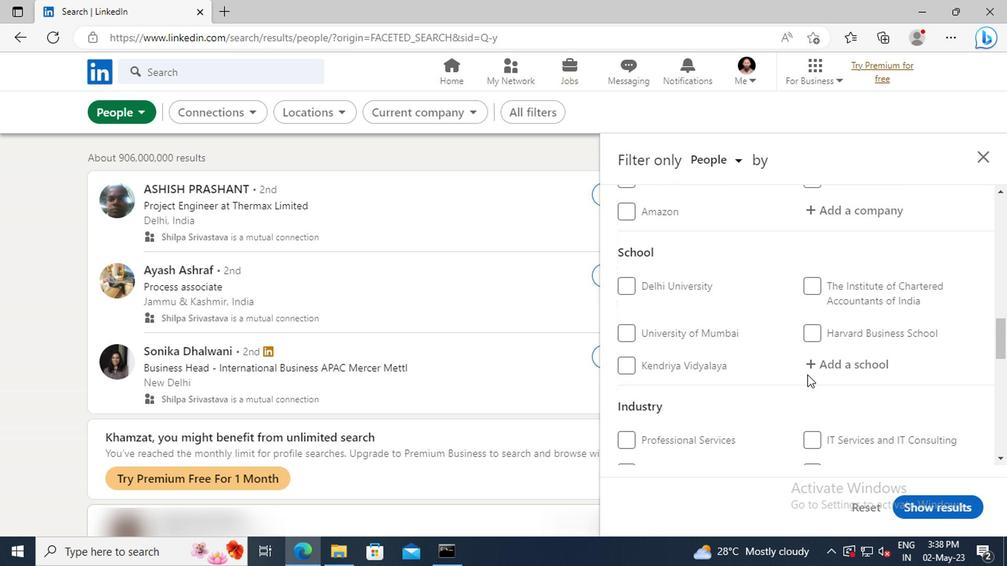 
Action: Mouse scrolled (802, 377) with delta (0, 1)
Screenshot: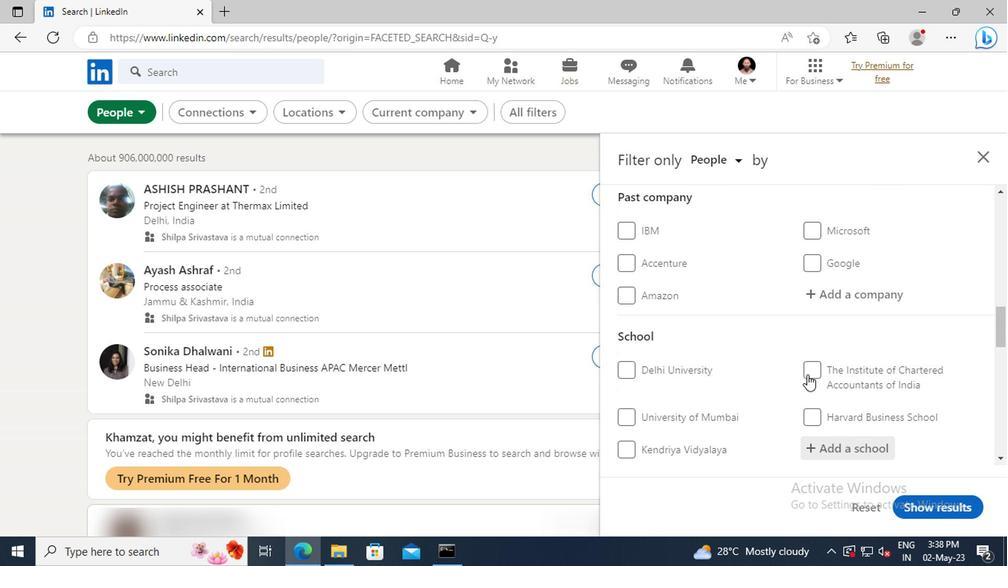 
Action: Mouse scrolled (802, 377) with delta (0, 1)
Screenshot: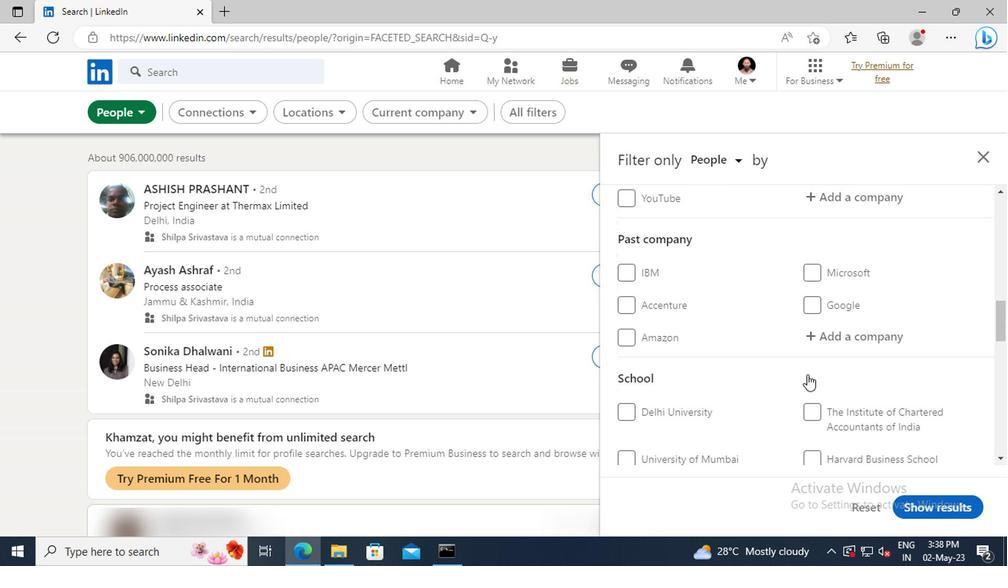 
Action: Mouse scrolled (802, 377) with delta (0, 1)
Screenshot: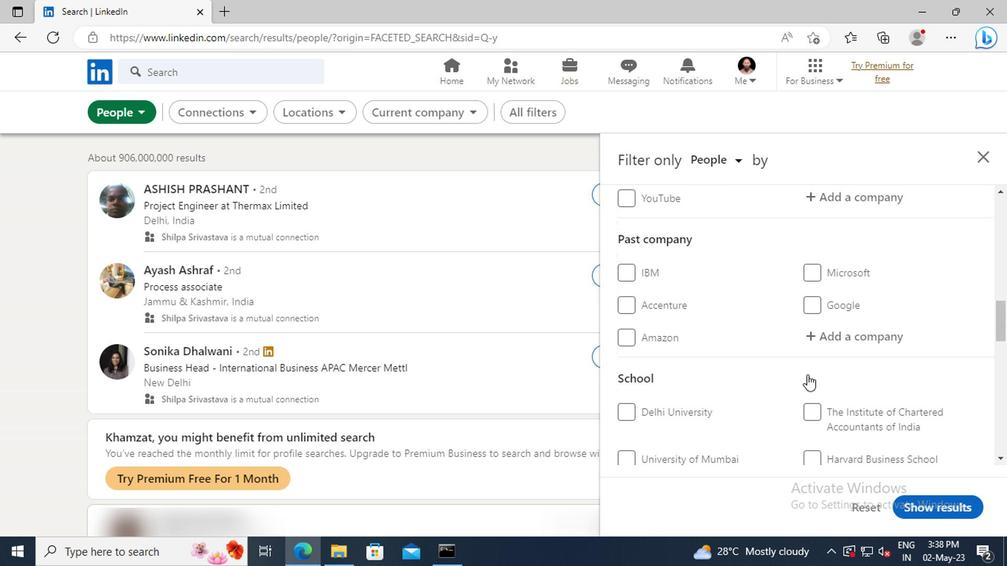 
Action: Mouse moved to (803, 374)
Screenshot: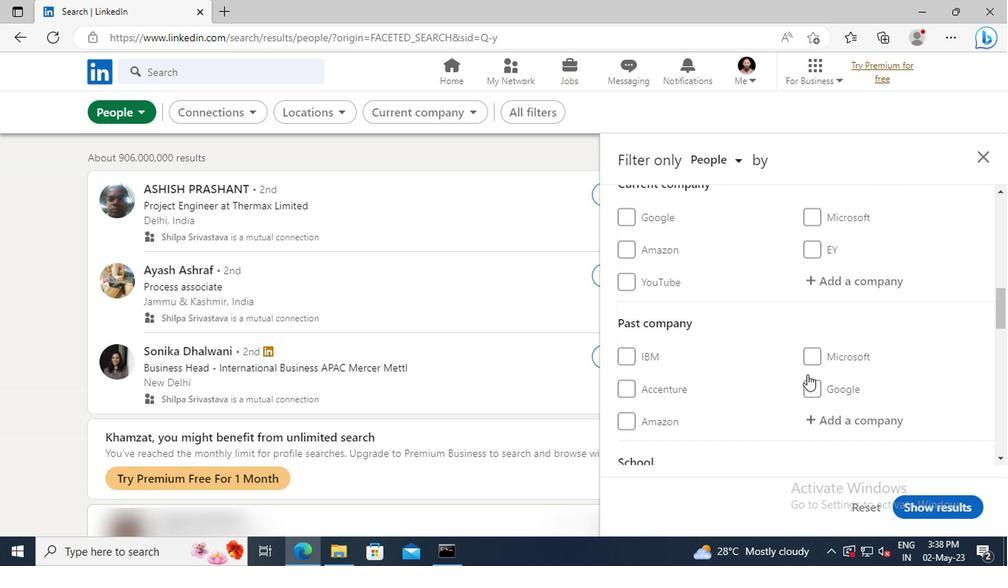 
Action: Mouse scrolled (803, 375) with delta (0, 1)
Screenshot: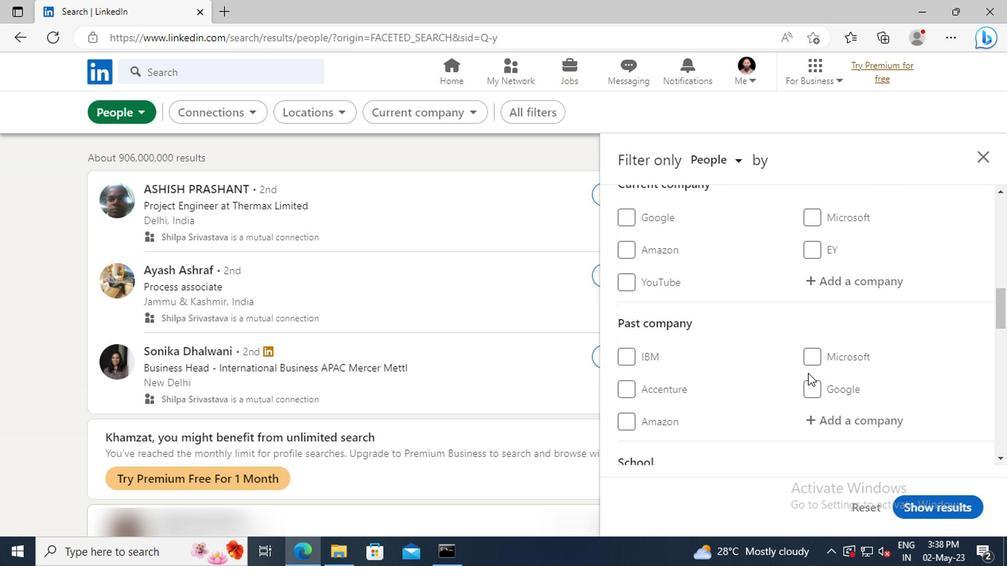 
Action: Mouse moved to (807, 325)
Screenshot: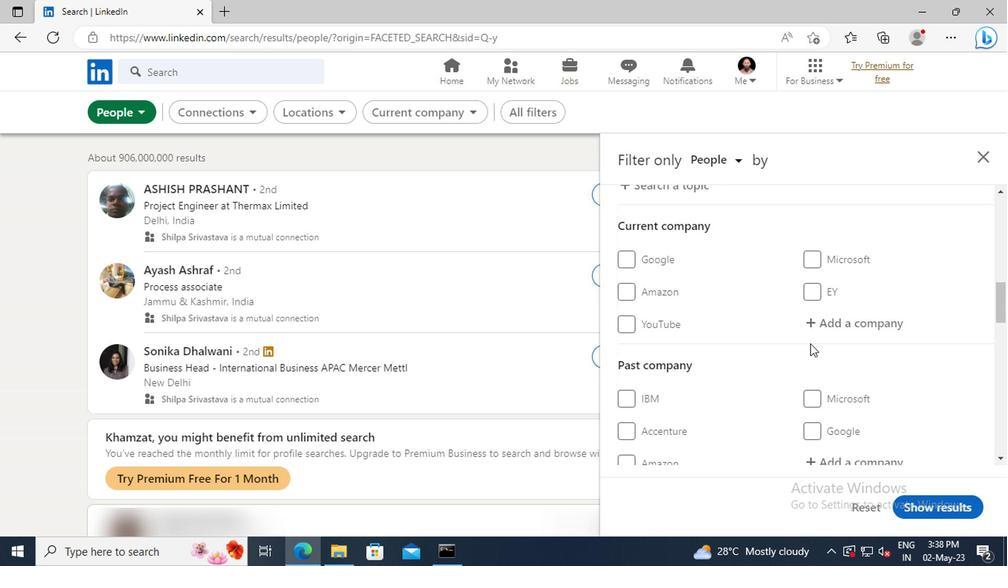 
Action: Mouse pressed left at (807, 325)
Screenshot: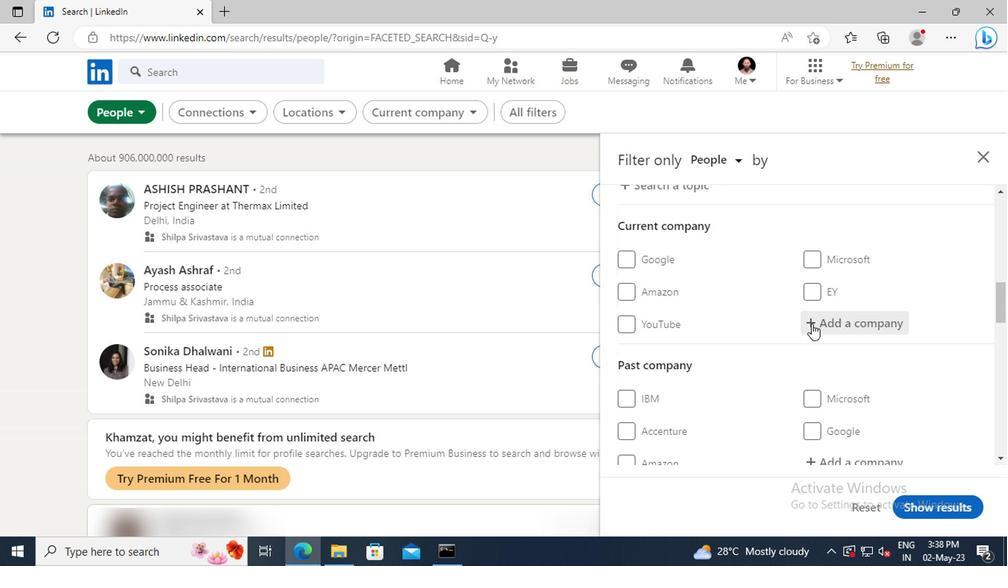 
Action: Key pressed <Key.shift>CHEGG<Key.space><Key.shift>IN
Screenshot: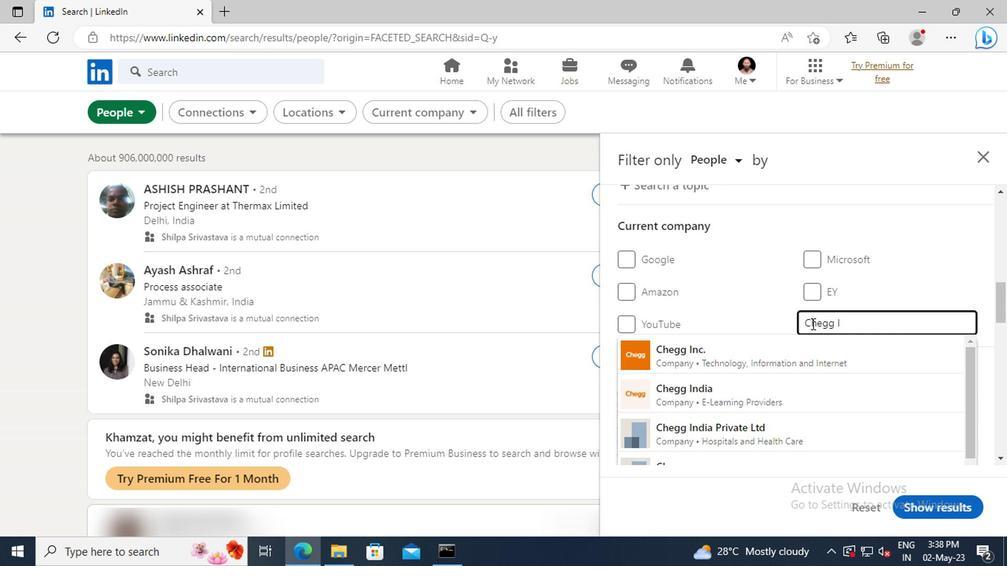 
Action: Mouse moved to (792, 352)
Screenshot: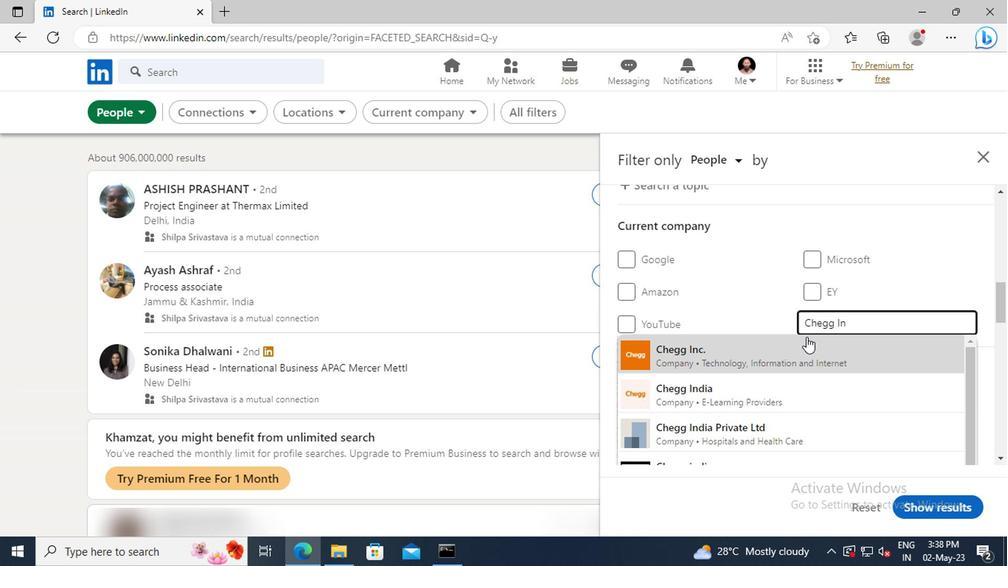 
Action: Mouse pressed left at (792, 352)
Screenshot: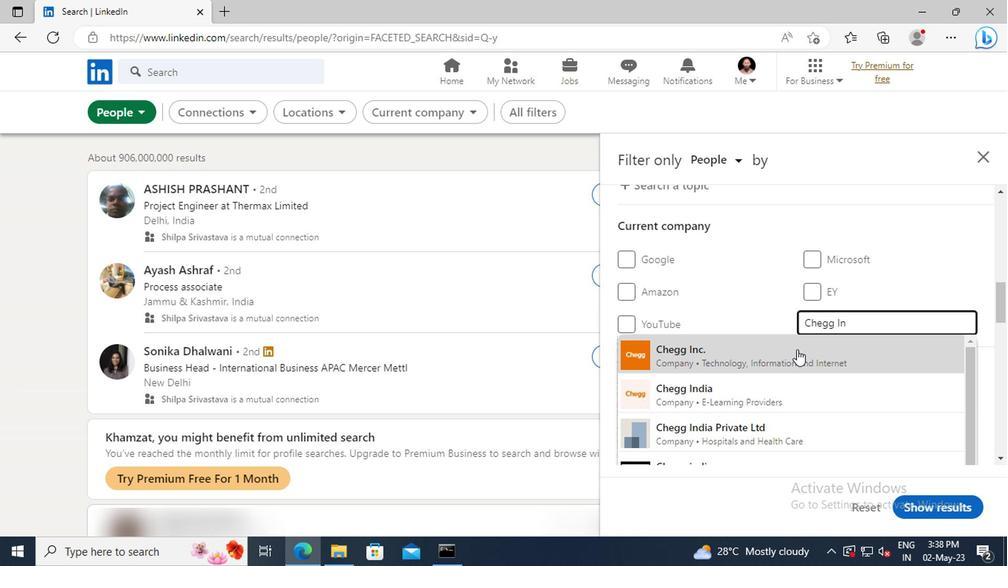 
Action: Mouse scrolled (792, 352) with delta (0, 0)
Screenshot: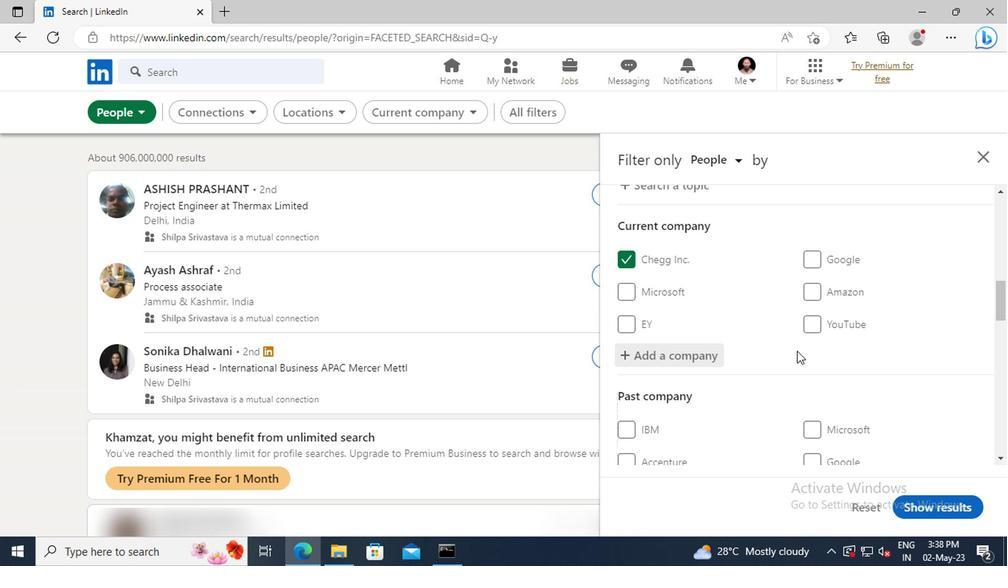 
Action: Mouse moved to (791, 341)
Screenshot: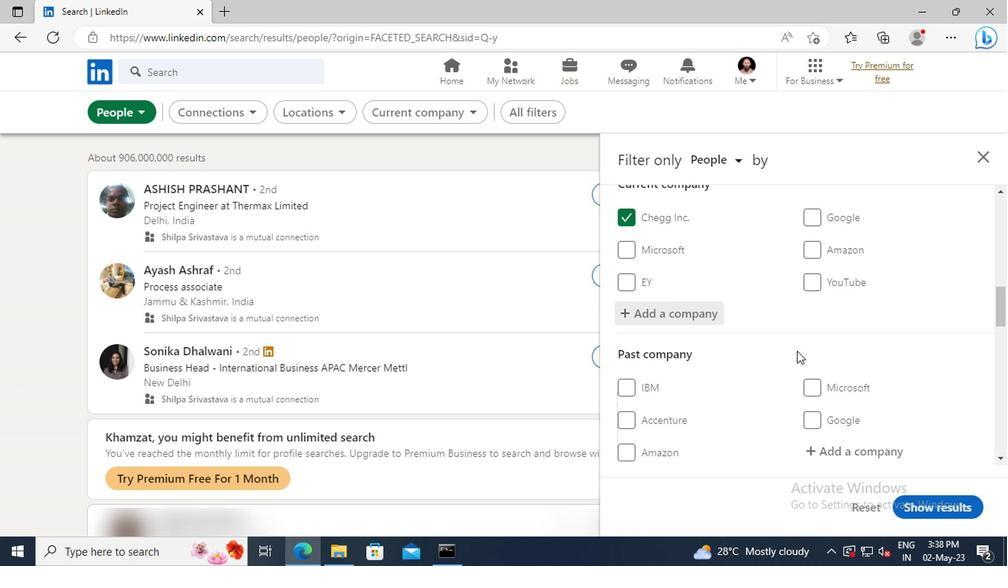
Action: Mouse scrolled (791, 341) with delta (0, 0)
Screenshot: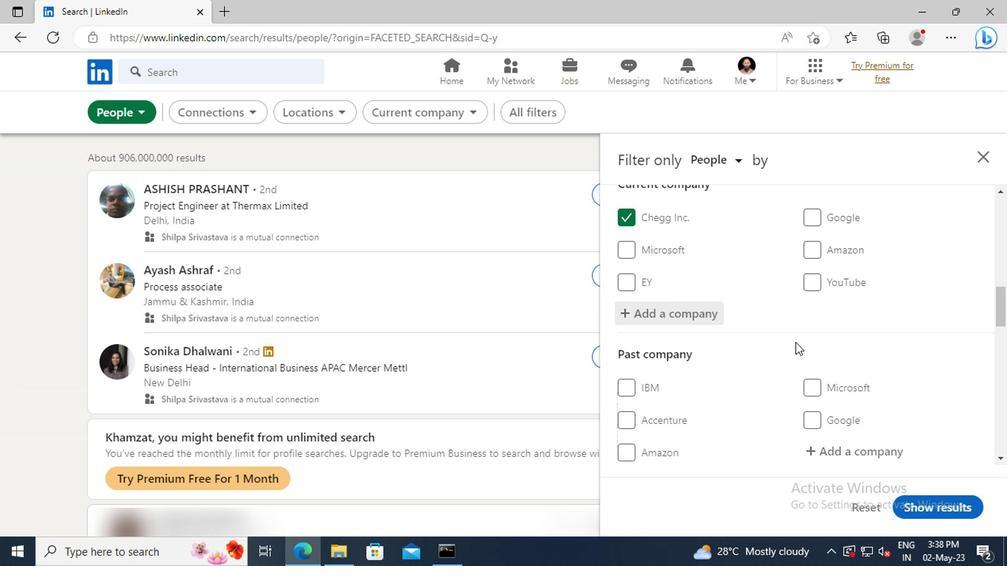 
Action: Mouse scrolled (791, 341) with delta (0, 0)
Screenshot: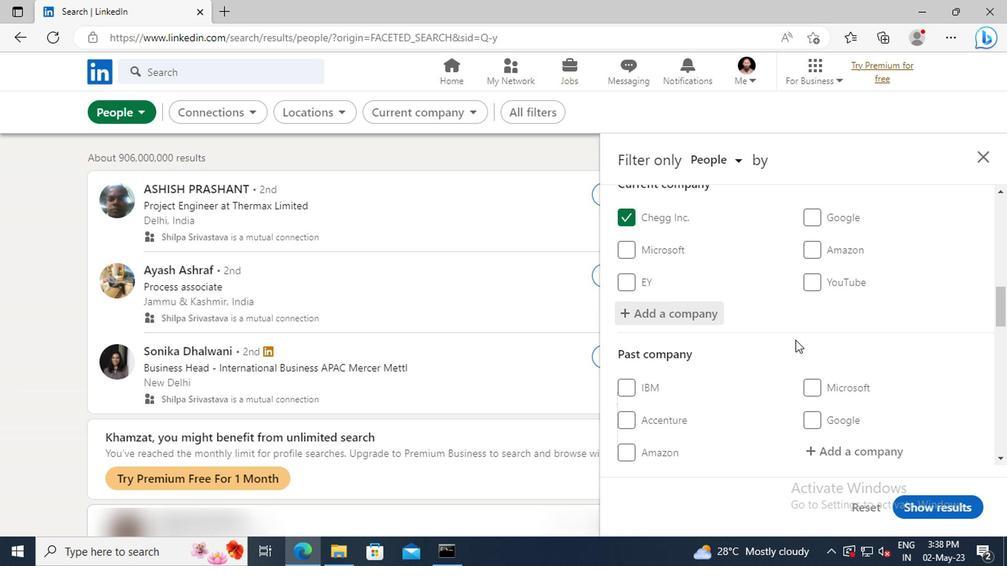 
Action: Mouse moved to (787, 329)
Screenshot: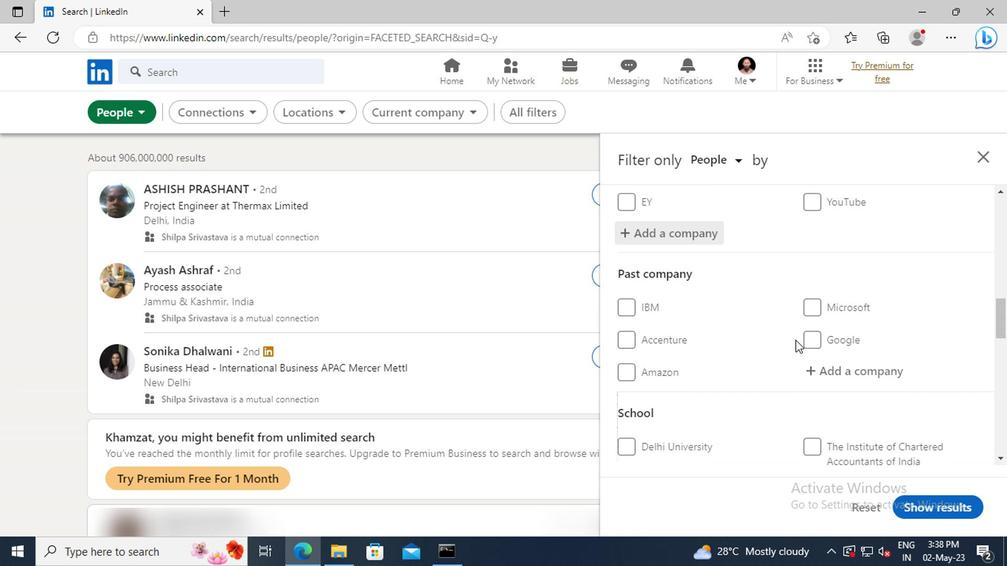 
Action: Mouse scrolled (787, 328) with delta (0, 0)
Screenshot: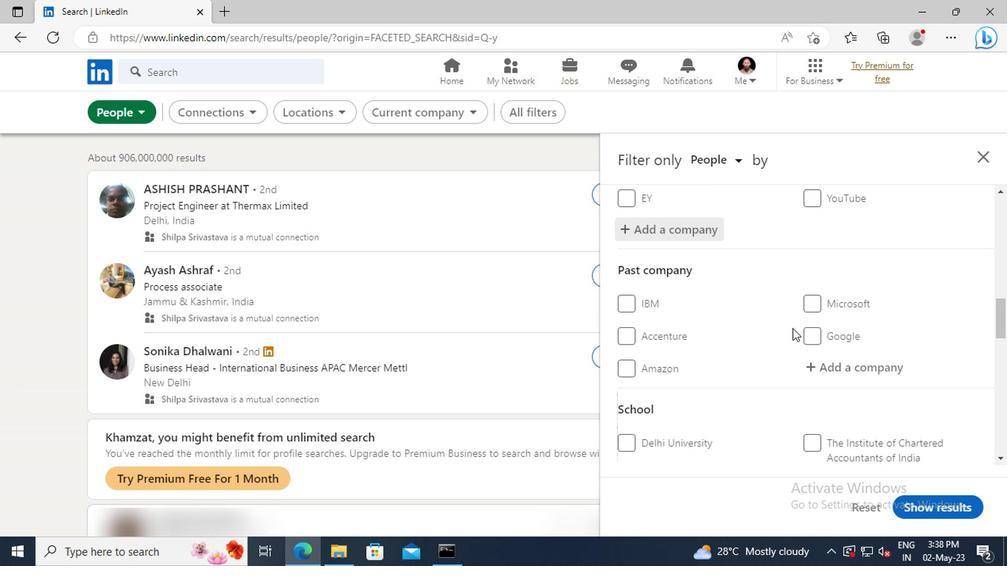 
Action: Mouse scrolled (787, 328) with delta (0, 0)
Screenshot: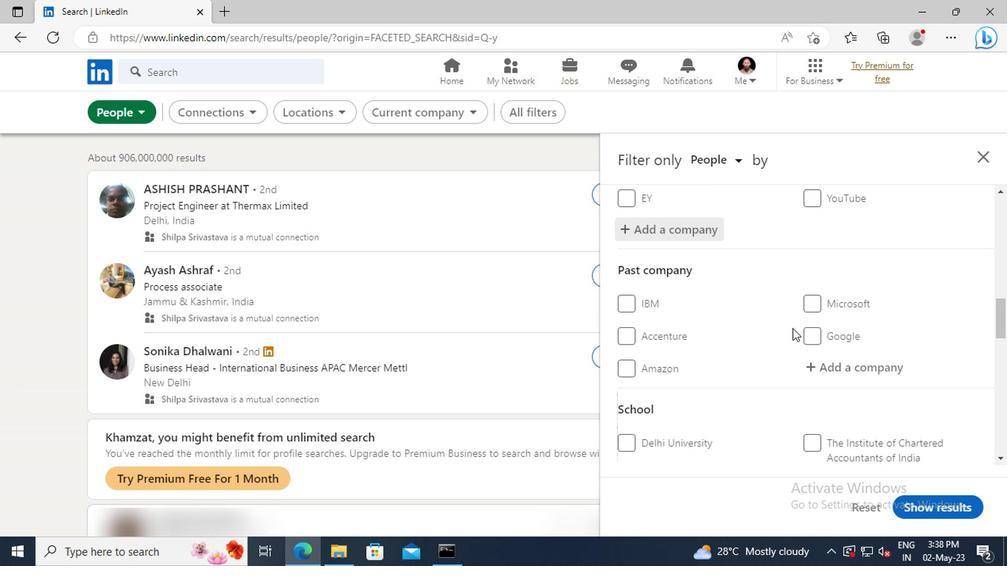 
Action: Mouse scrolled (787, 328) with delta (0, 0)
Screenshot: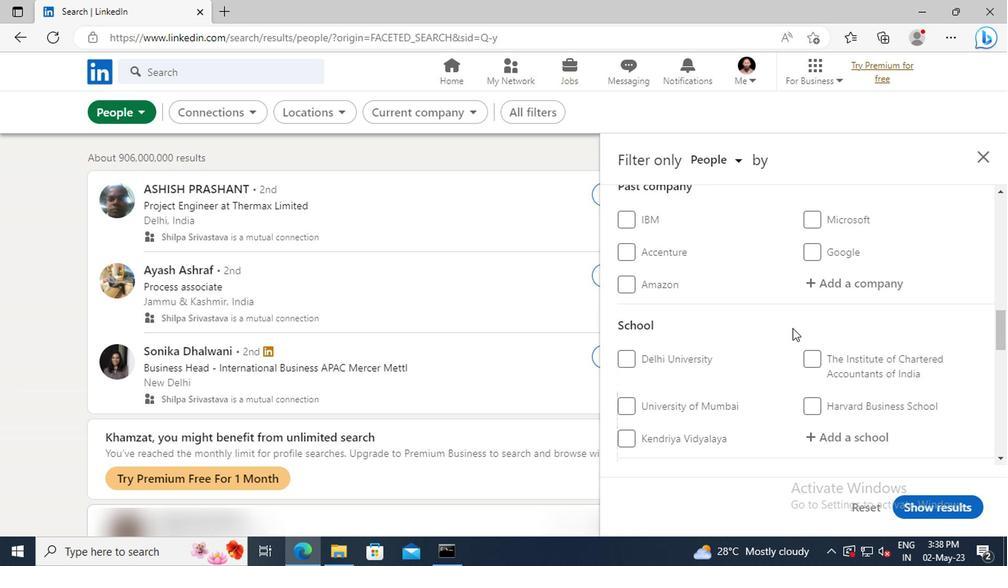 
Action: Mouse scrolled (787, 328) with delta (0, 0)
Screenshot: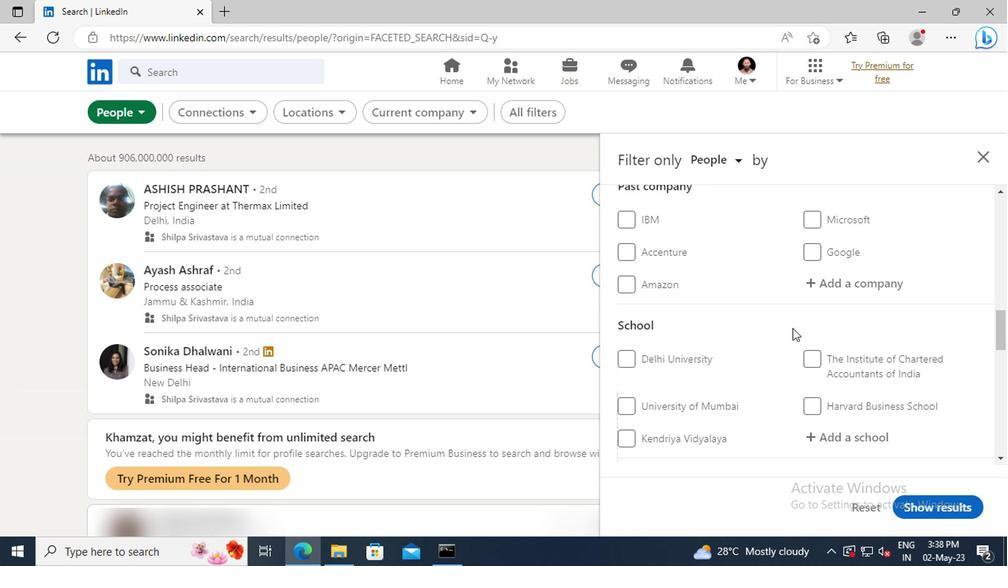 
Action: Mouse moved to (812, 355)
Screenshot: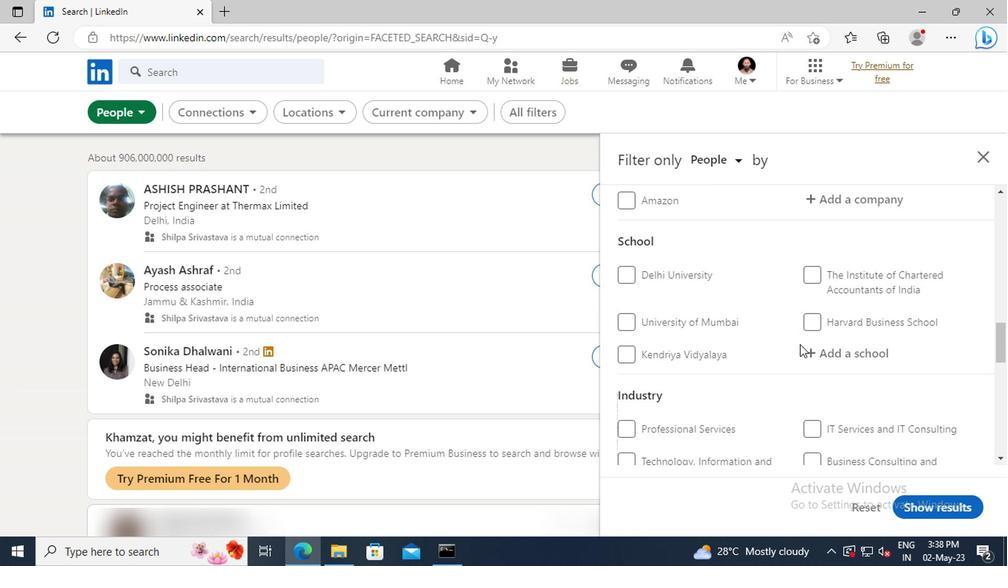 
Action: Mouse pressed left at (812, 355)
Screenshot: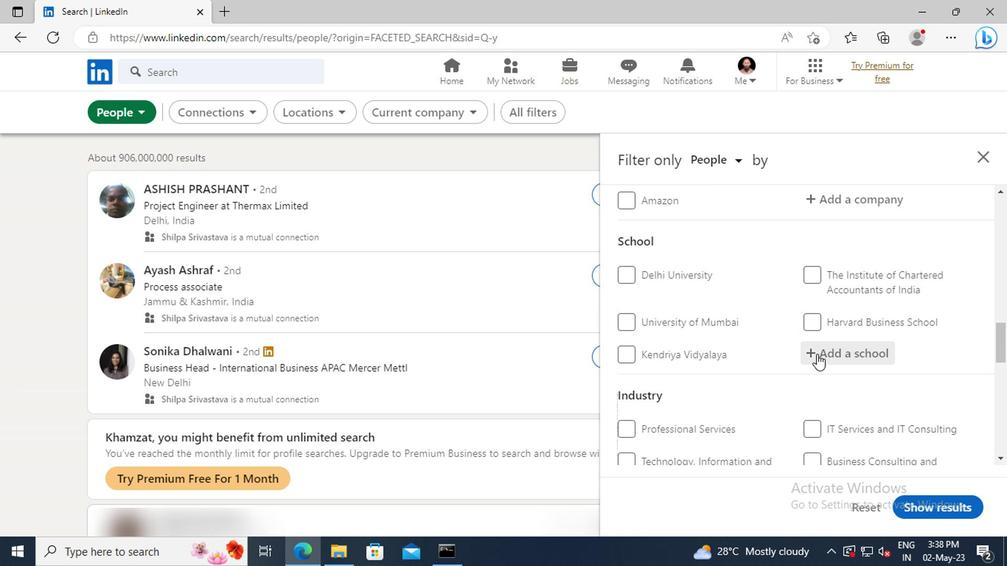 
Action: Mouse moved to (812, 355)
Screenshot: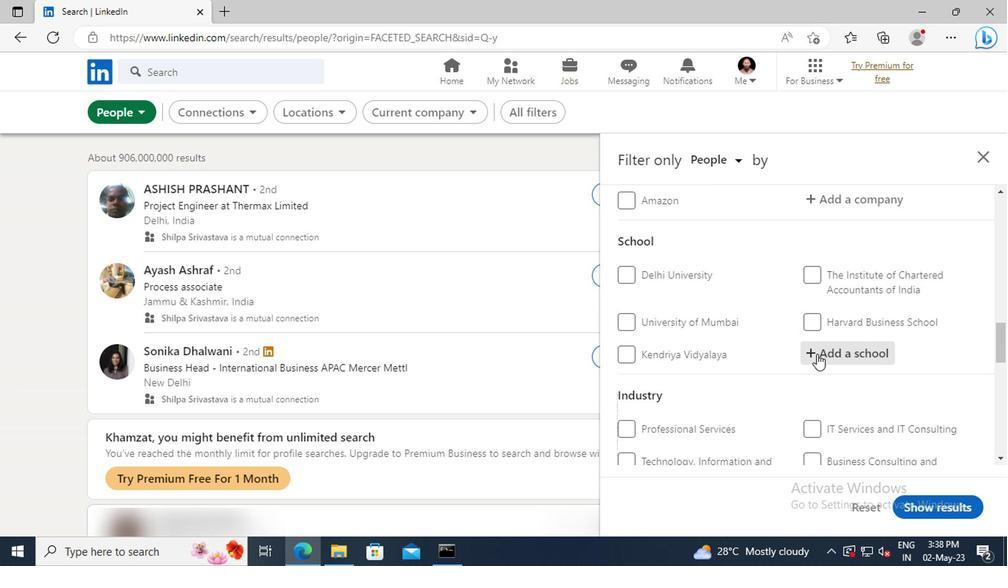 
Action: Key pressed <Key.shift><Key.shift>RAMACHANDRA<Key.space><Key.shift>CO
Screenshot: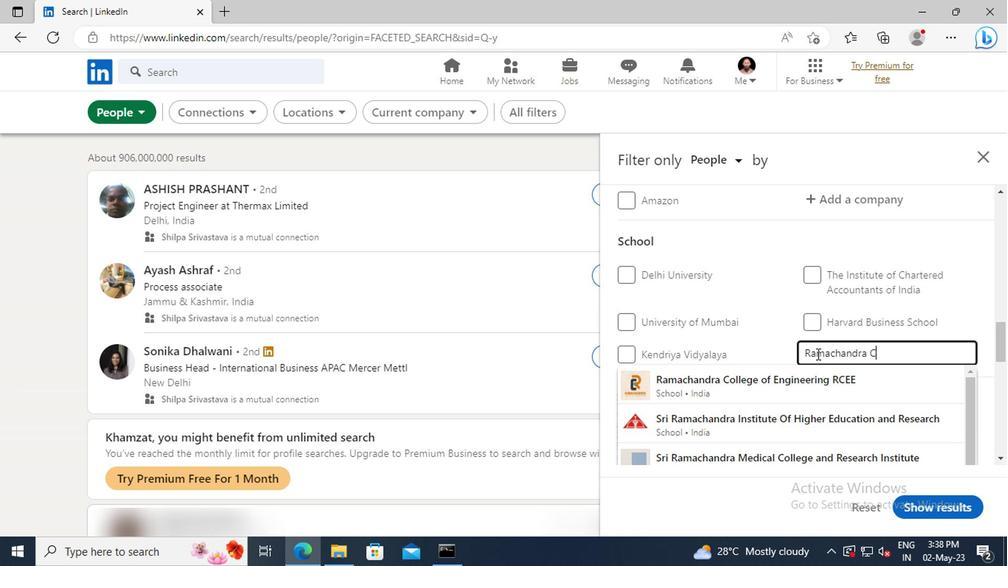 
Action: Mouse moved to (815, 379)
Screenshot: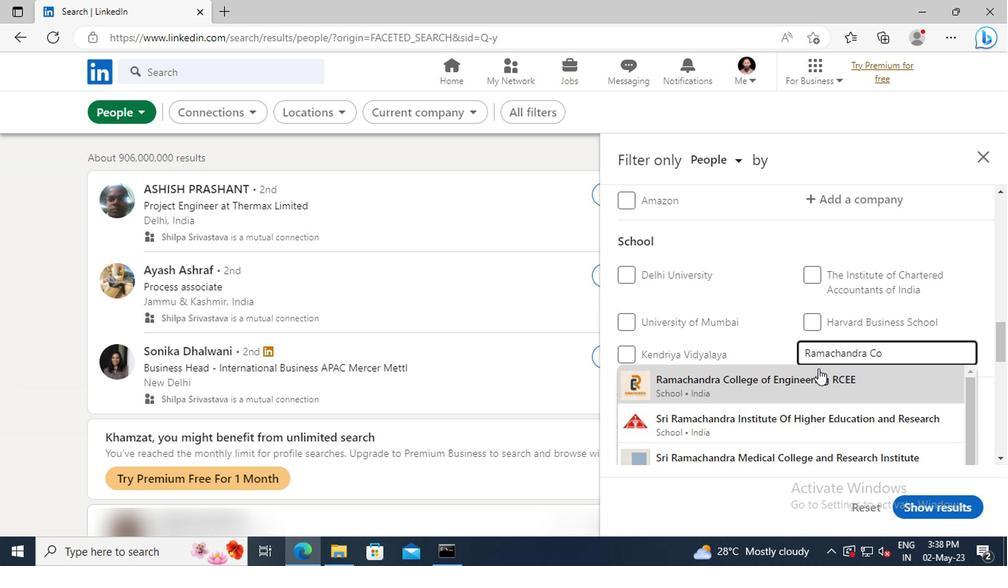 
Action: Mouse pressed left at (815, 379)
Screenshot: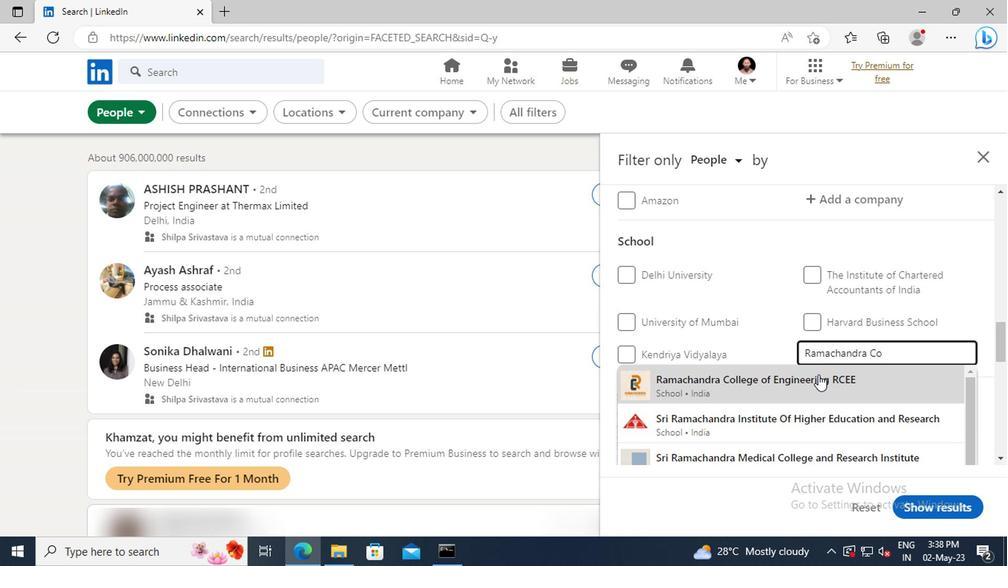 
Action: Mouse scrolled (815, 379) with delta (0, 0)
Screenshot: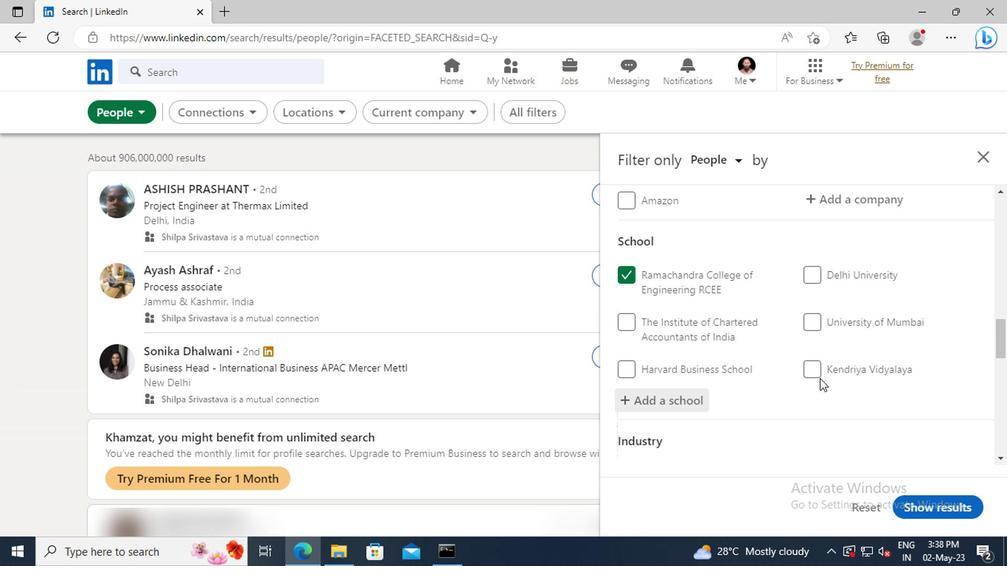 
Action: Mouse scrolled (815, 379) with delta (0, 0)
Screenshot: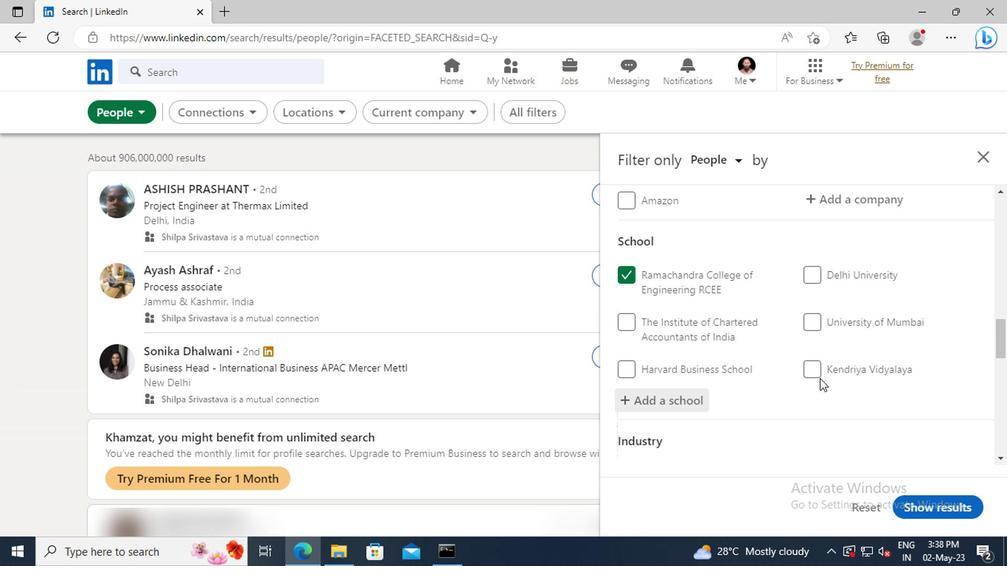 
Action: Mouse scrolled (815, 379) with delta (0, 0)
Screenshot: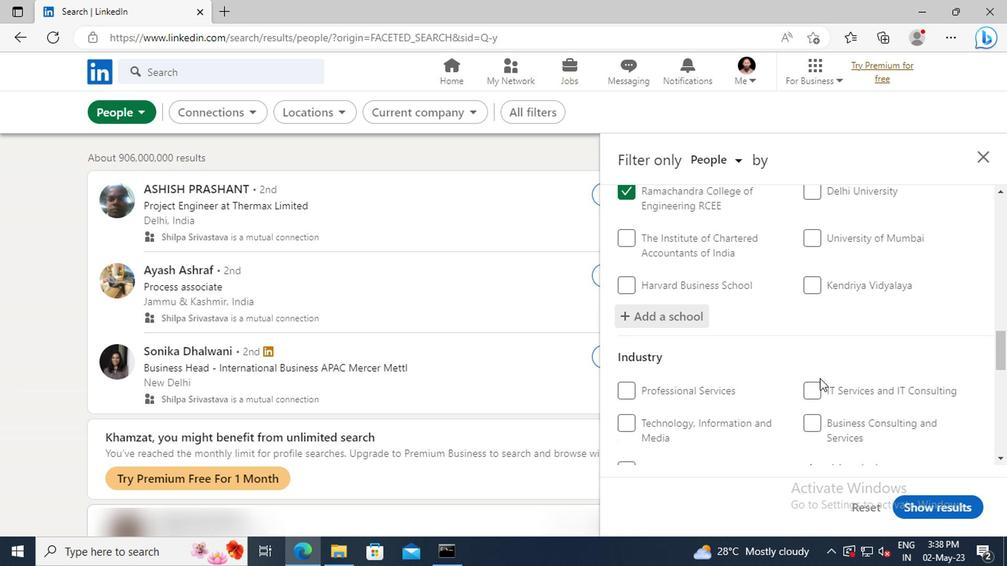 
Action: Mouse scrolled (815, 379) with delta (0, 0)
Screenshot: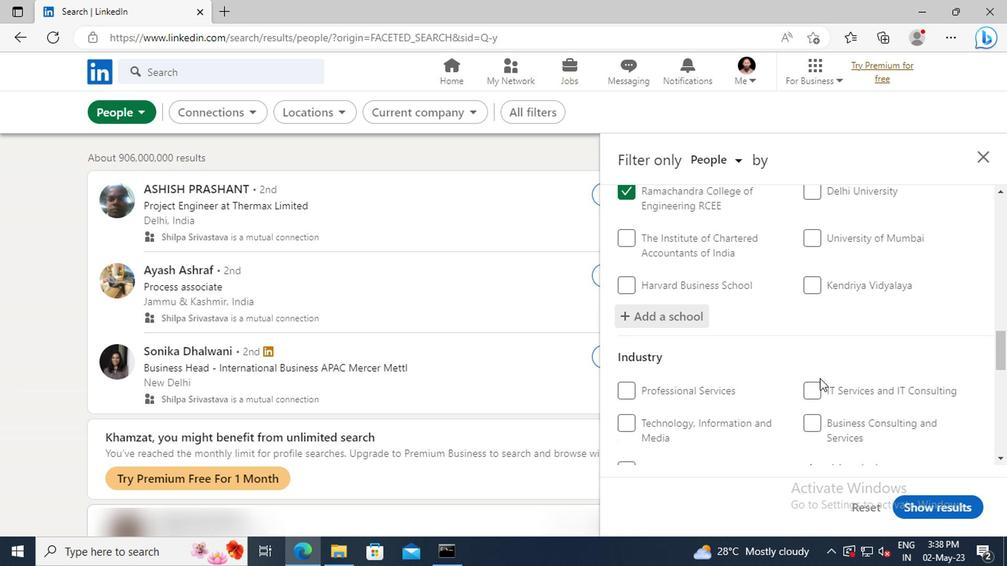 
Action: Mouse moved to (819, 381)
Screenshot: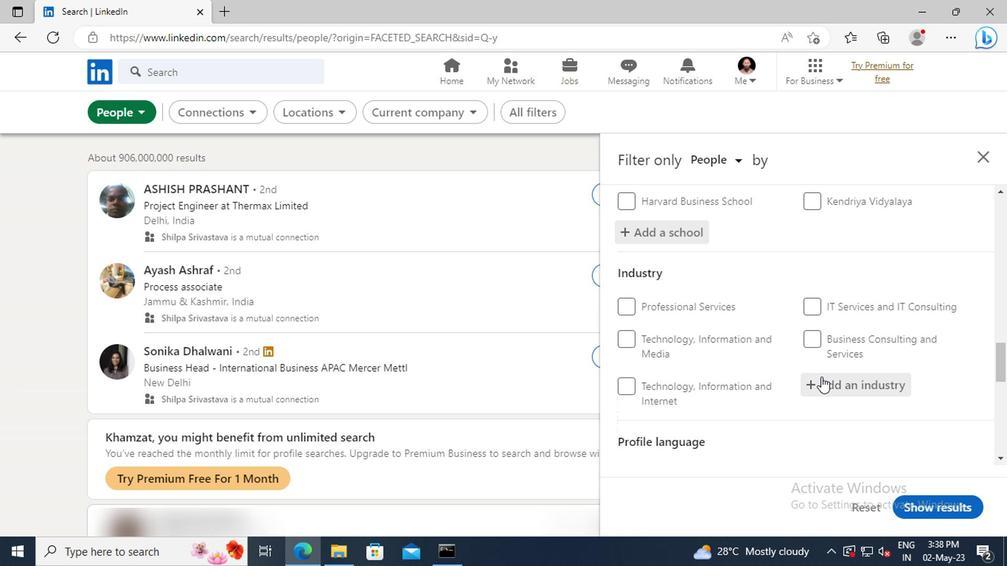 
Action: Mouse pressed left at (819, 381)
Screenshot: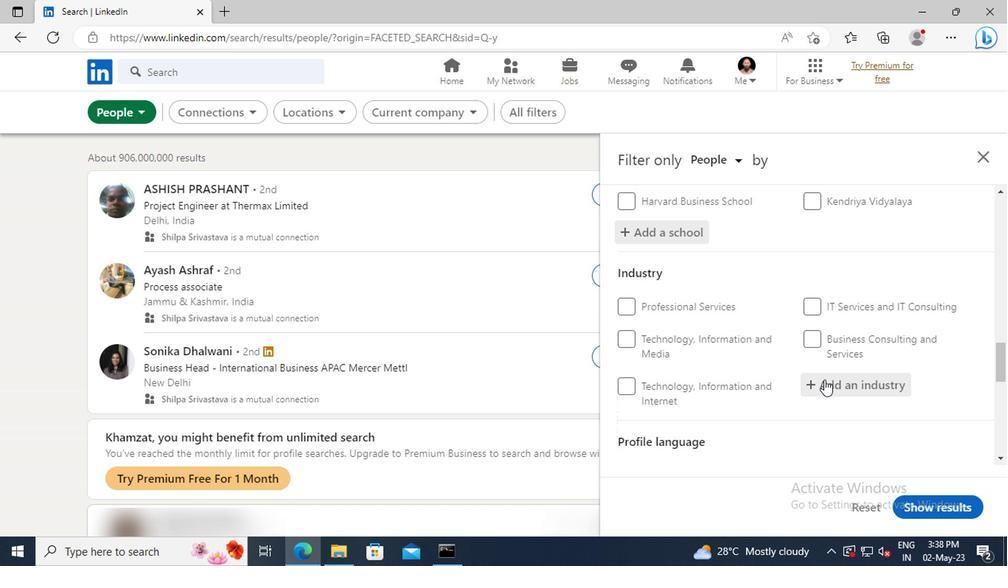 
Action: Key pressed <Key.shift>SEAFOOD
Screenshot: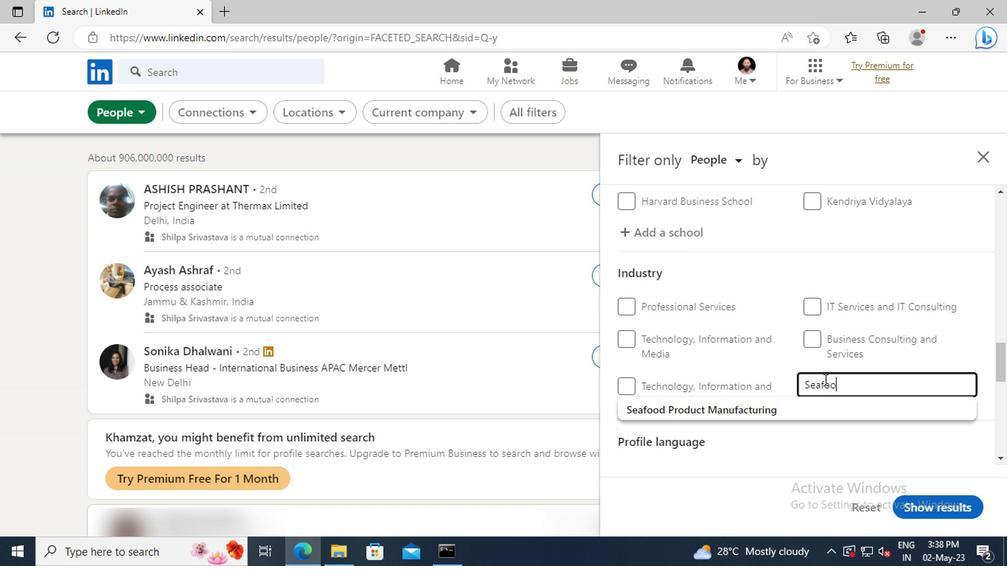 
Action: Mouse moved to (824, 403)
Screenshot: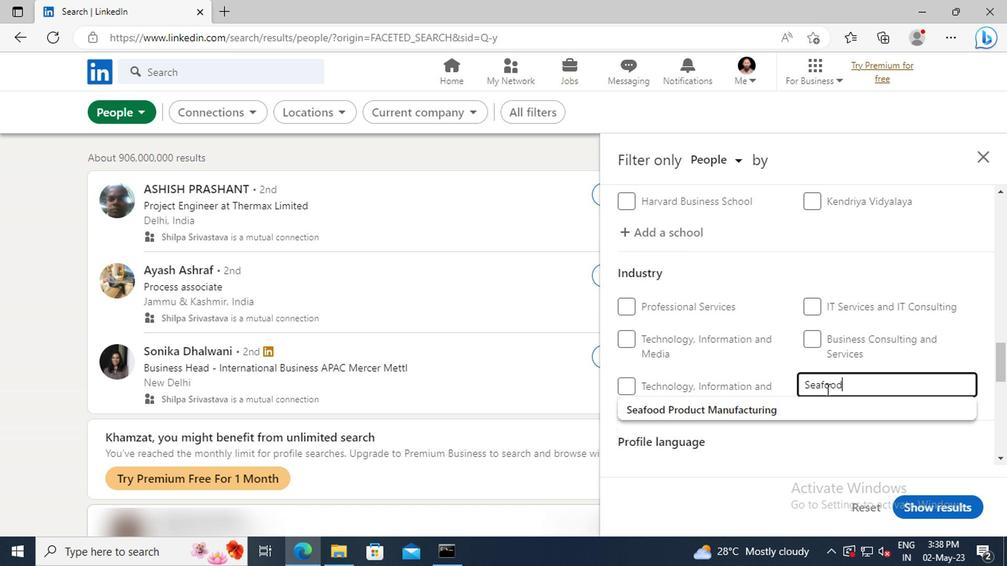 
Action: Mouse pressed left at (824, 403)
Screenshot: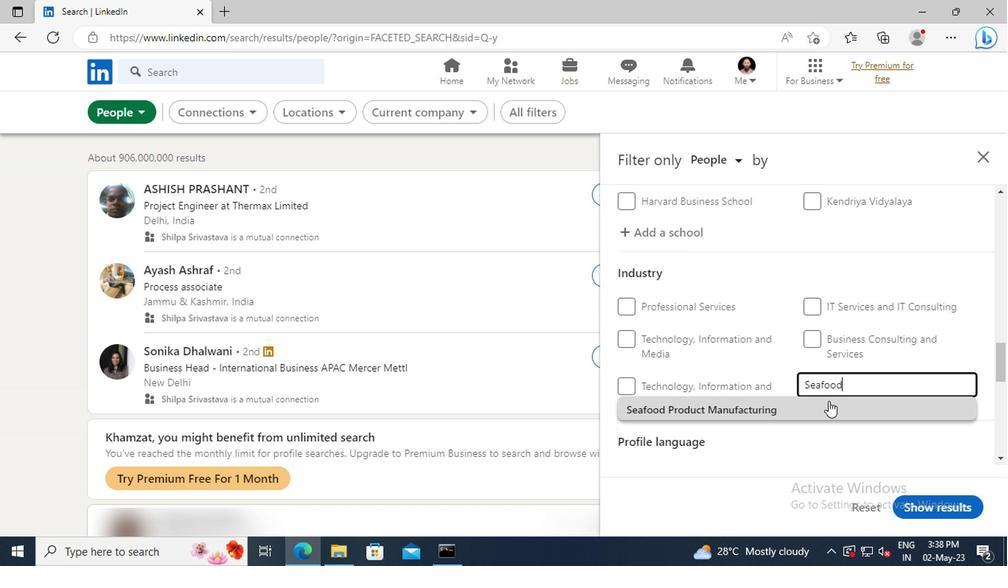 
Action: Mouse scrolled (824, 402) with delta (0, 0)
Screenshot: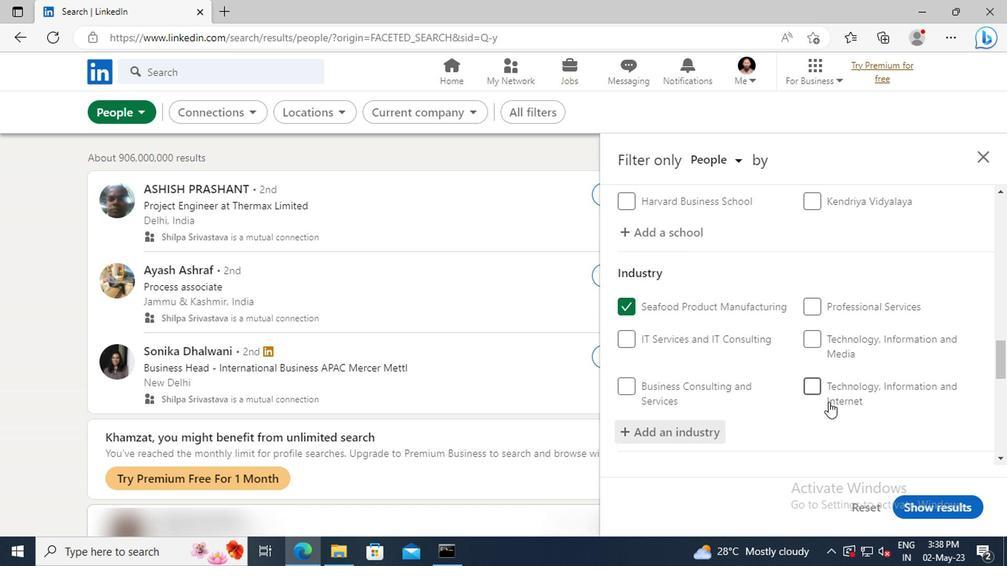 
Action: Mouse scrolled (824, 402) with delta (0, 0)
Screenshot: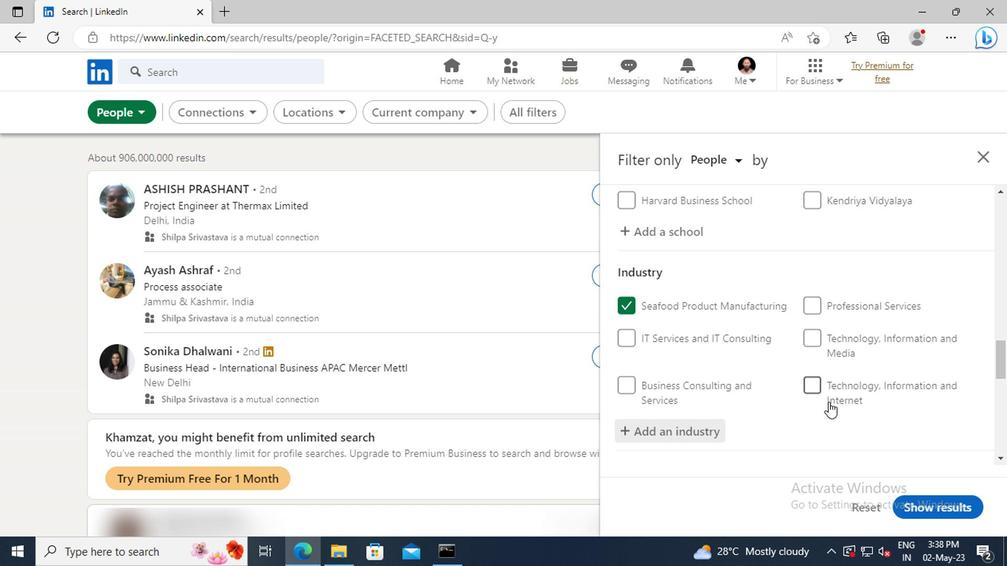 
Action: Mouse scrolled (824, 402) with delta (0, 0)
Screenshot: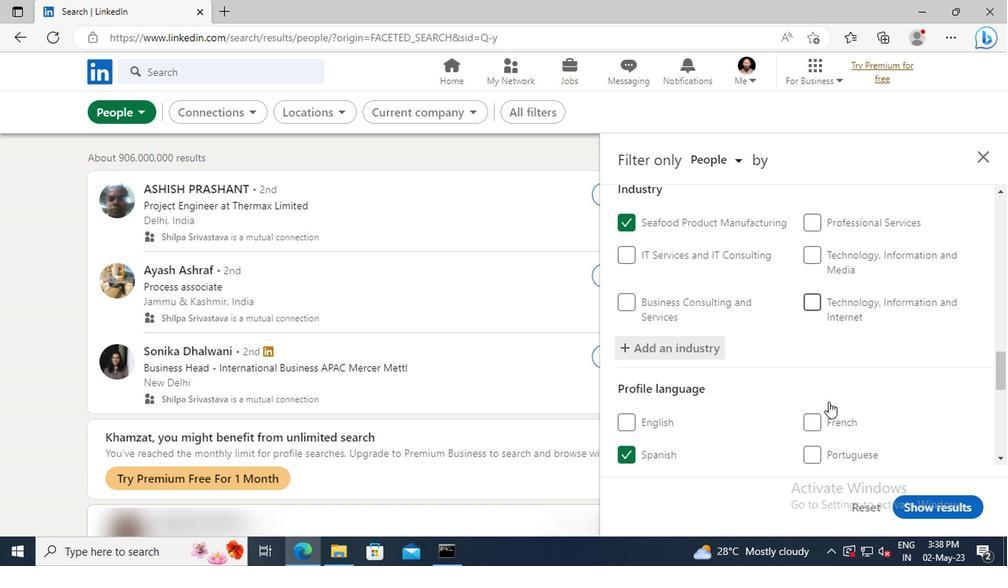 
Action: Mouse scrolled (824, 402) with delta (0, 0)
Screenshot: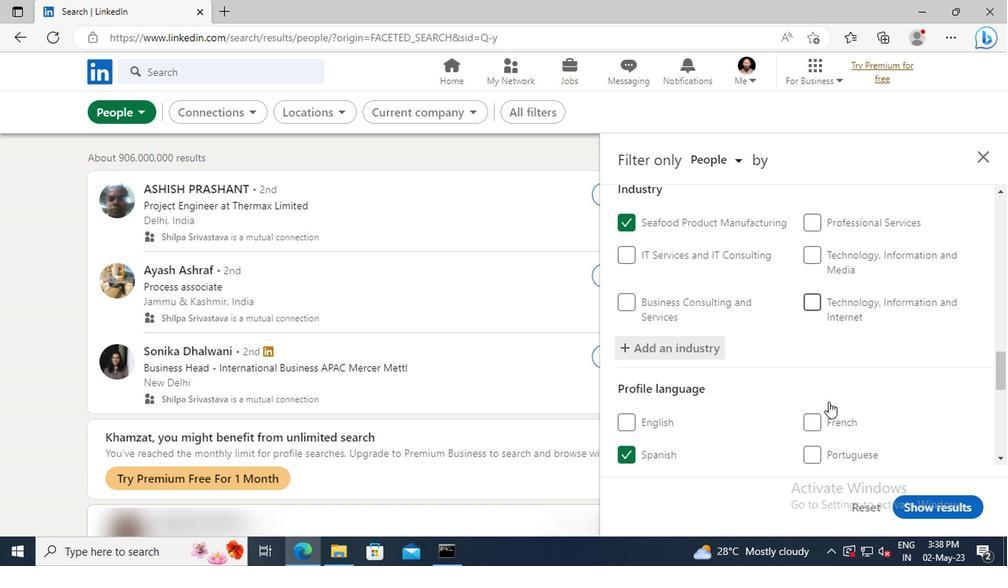 
Action: Mouse moved to (826, 378)
Screenshot: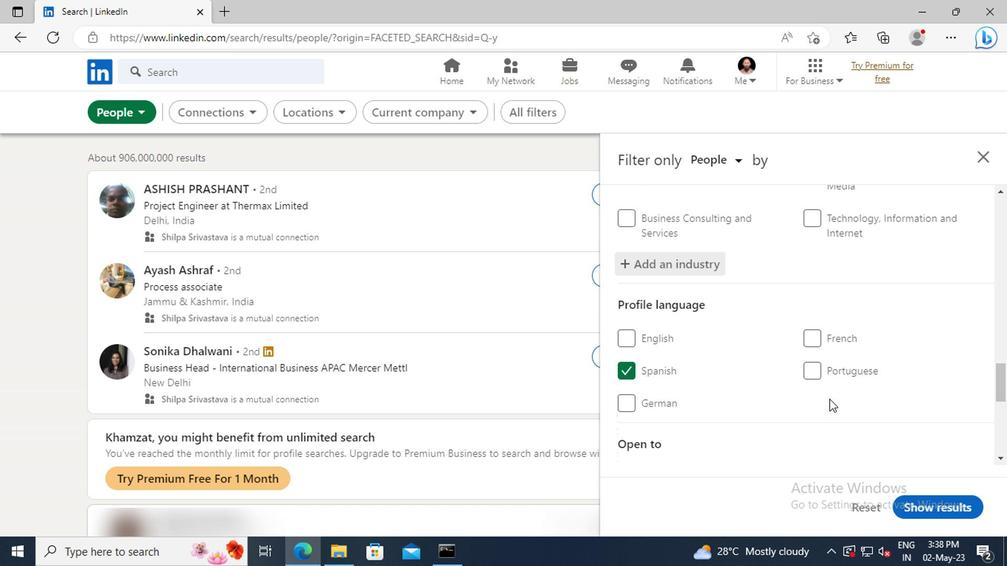 
Action: Mouse scrolled (826, 377) with delta (0, 0)
Screenshot: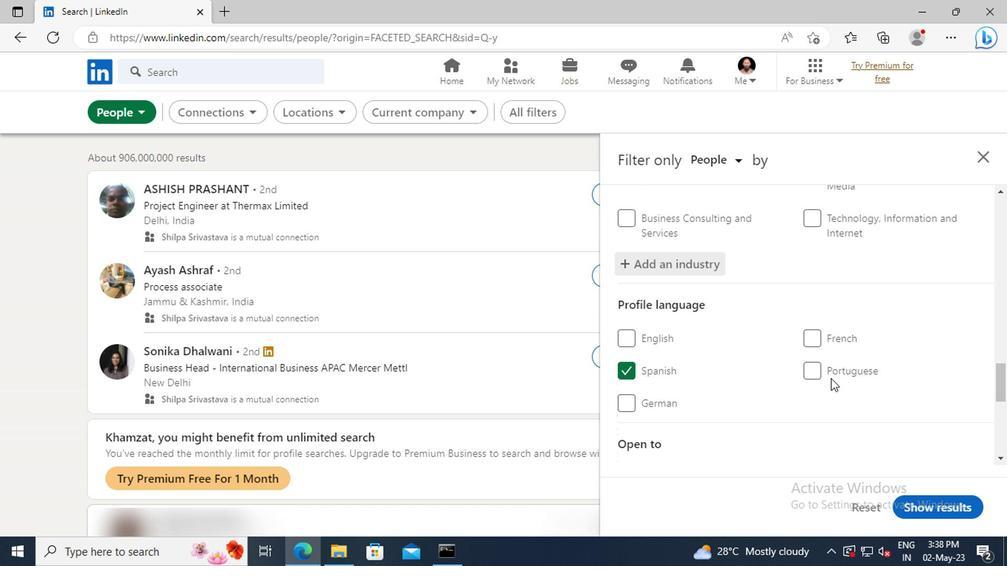 
Action: Mouse scrolled (826, 377) with delta (0, 0)
Screenshot: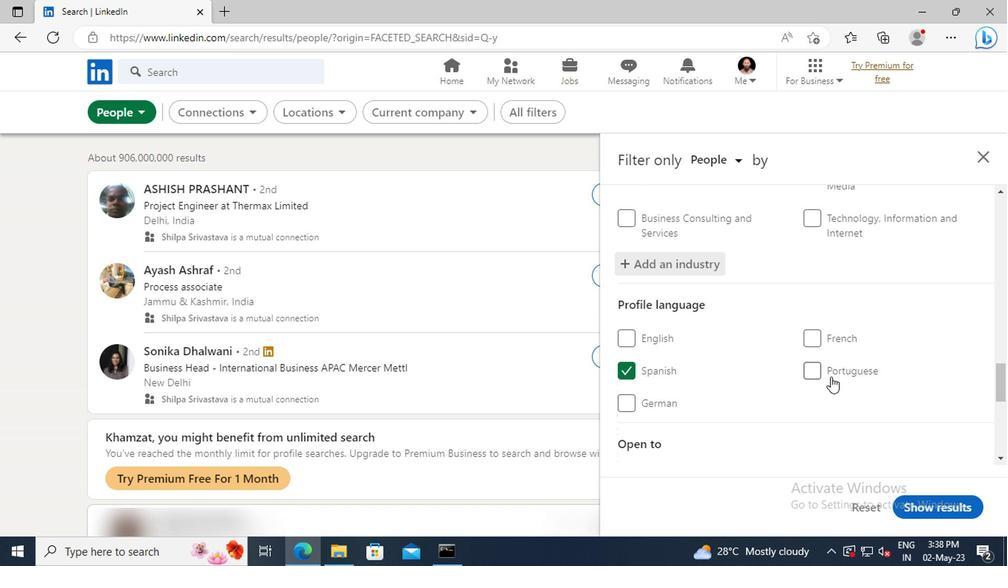 
Action: Mouse moved to (822, 356)
Screenshot: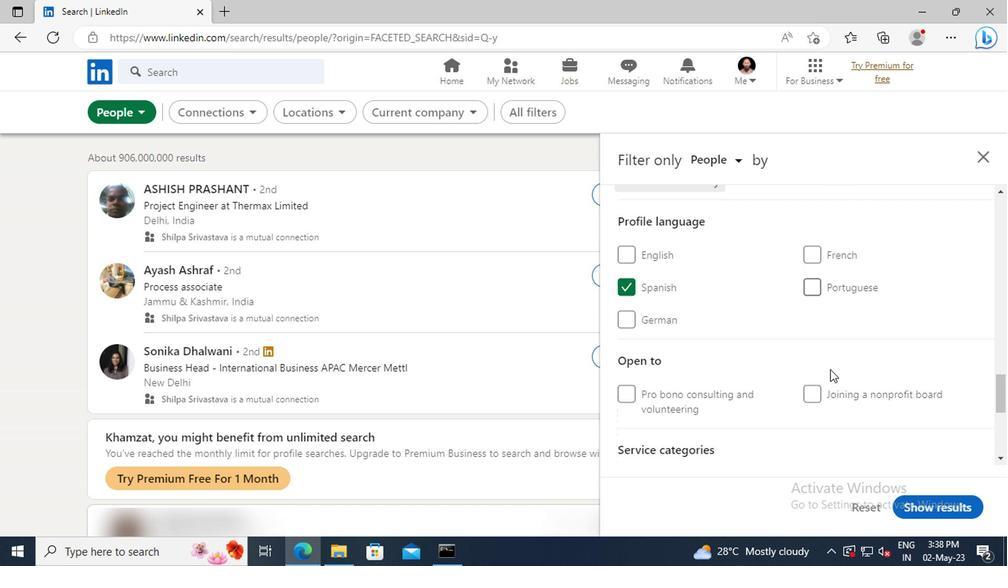 
Action: Mouse scrolled (822, 355) with delta (0, 0)
Screenshot: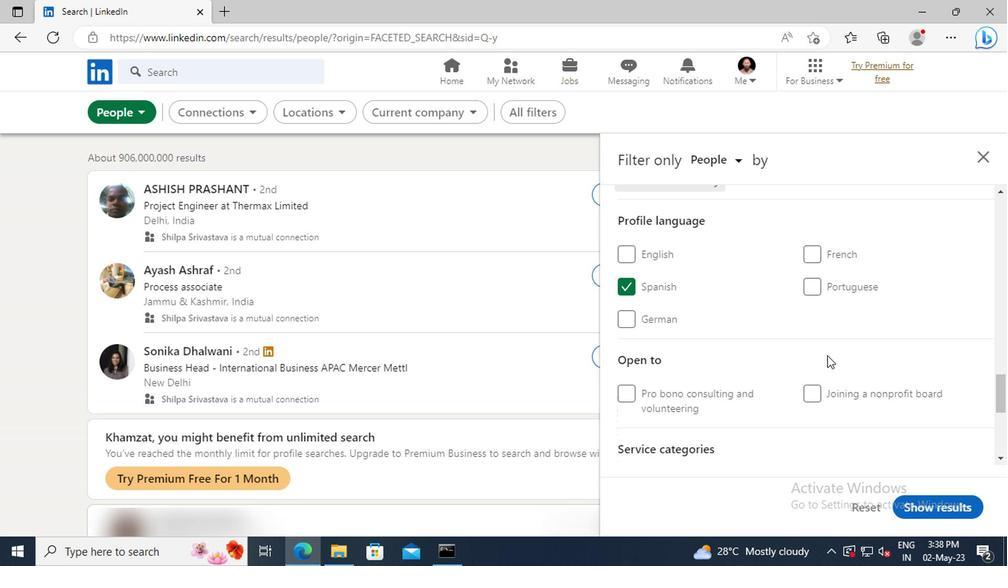 
Action: Mouse scrolled (822, 355) with delta (0, 0)
Screenshot: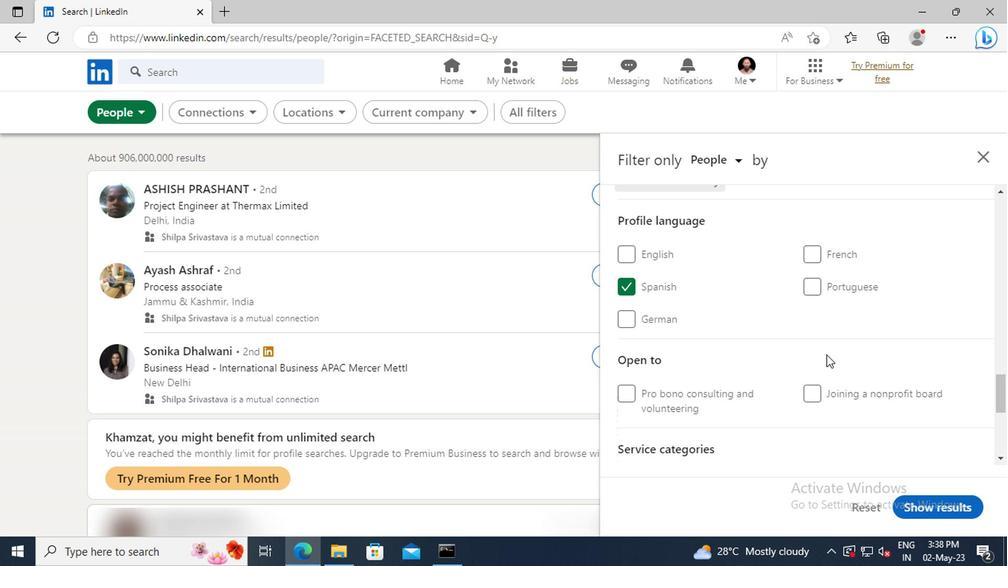 
Action: Mouse scrolled (822, 355) with delta (0, 0)
Screenshot: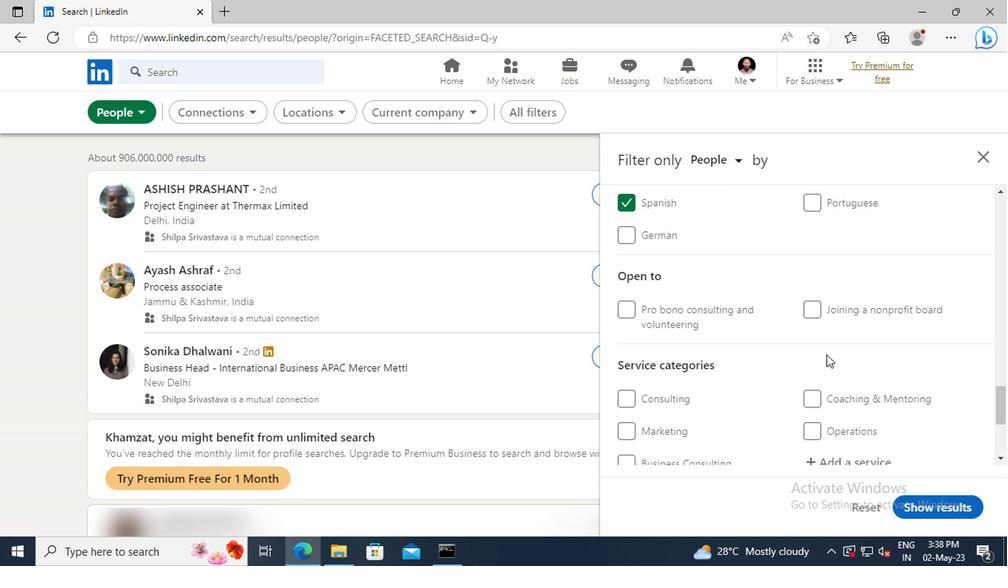 
Action: Mouse scrolled (822, 355) with delta (0, 0)
Screenshot: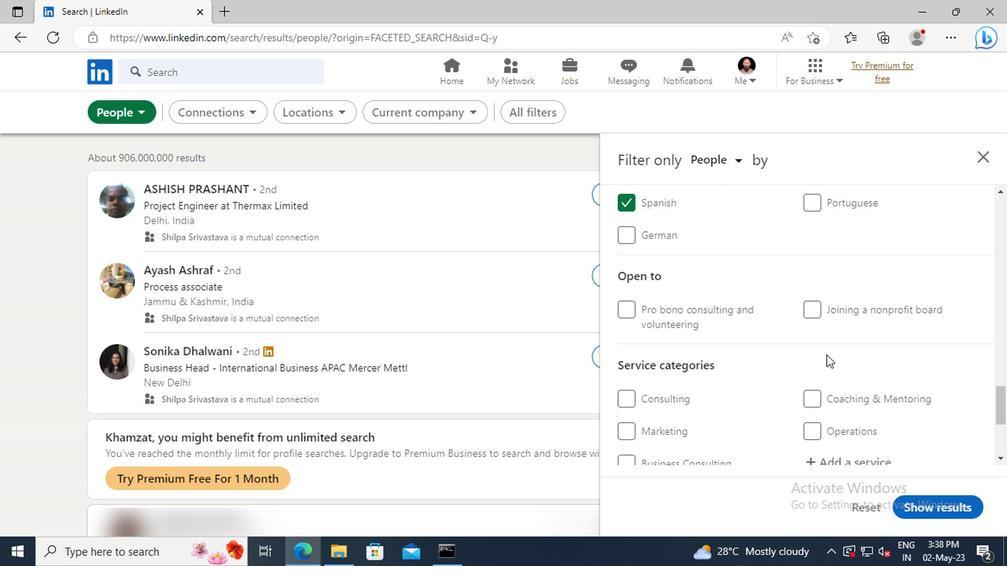 
Action: Mouse moved to (822, 377)
Screenshot: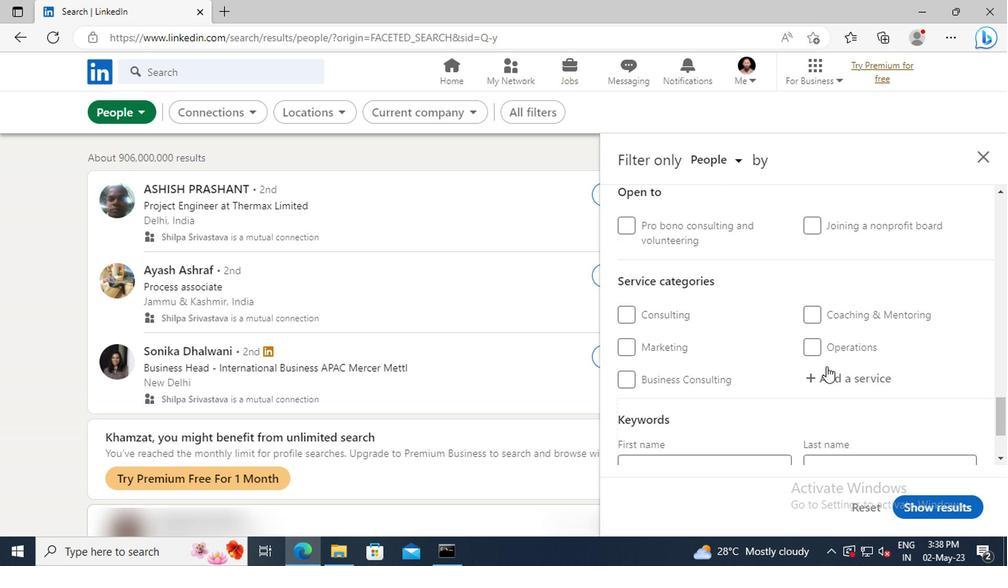 
Action: Mouse pressed left at (822, 377)
Screenshot: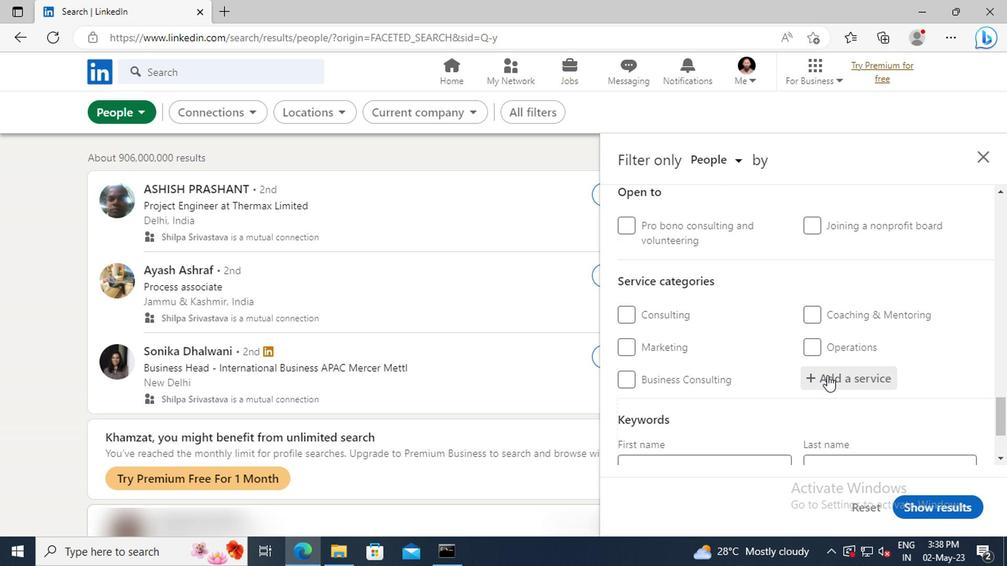 
Action: Key pressed <Key.shift>CONSULTING<Key.enter>
Screenshot: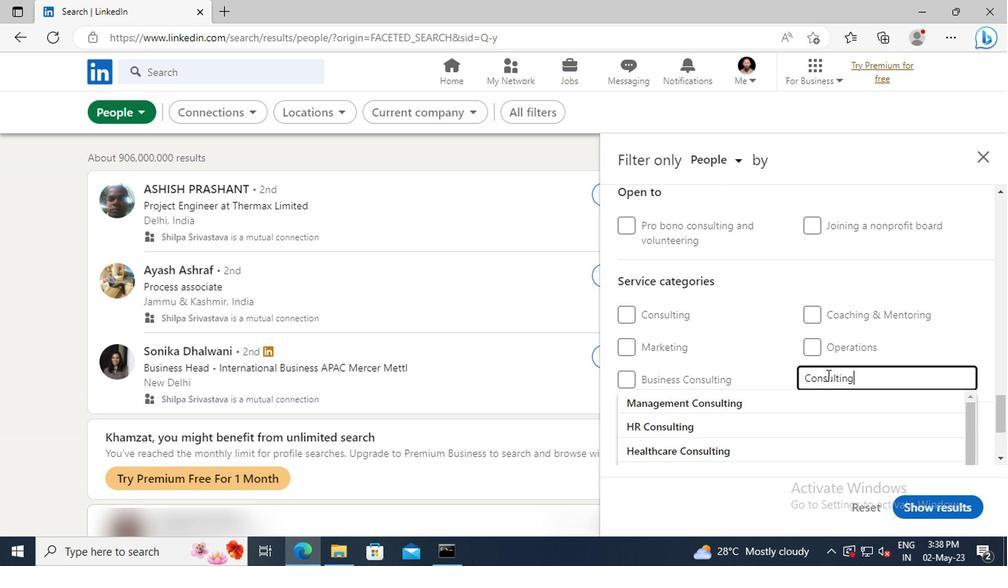 
Action: Mouse scrolled (822, 376) with delta (0, -1)
Screenshot: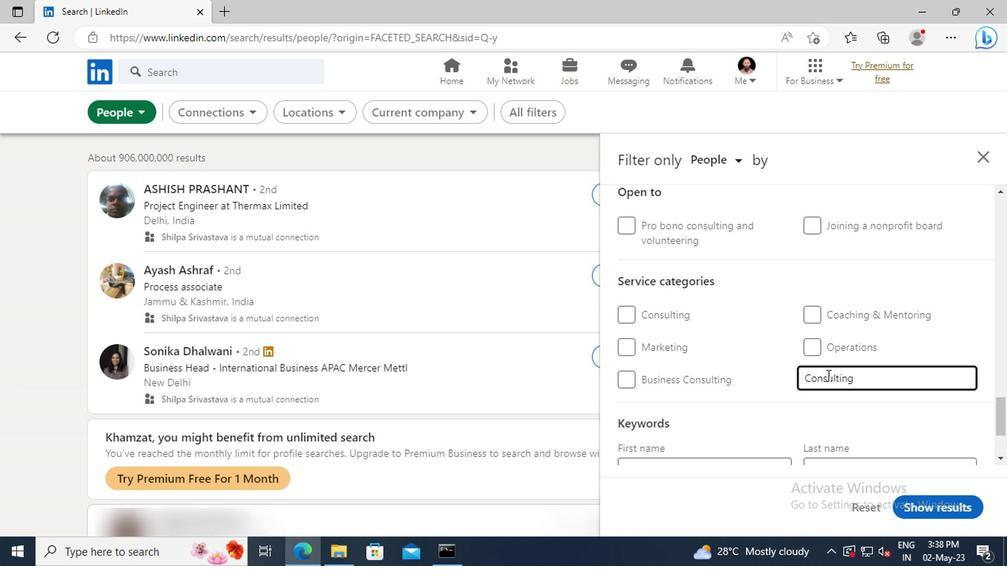 
Action: Mouse scrolled (822, 376) with delta (0, -1)
Screenshot: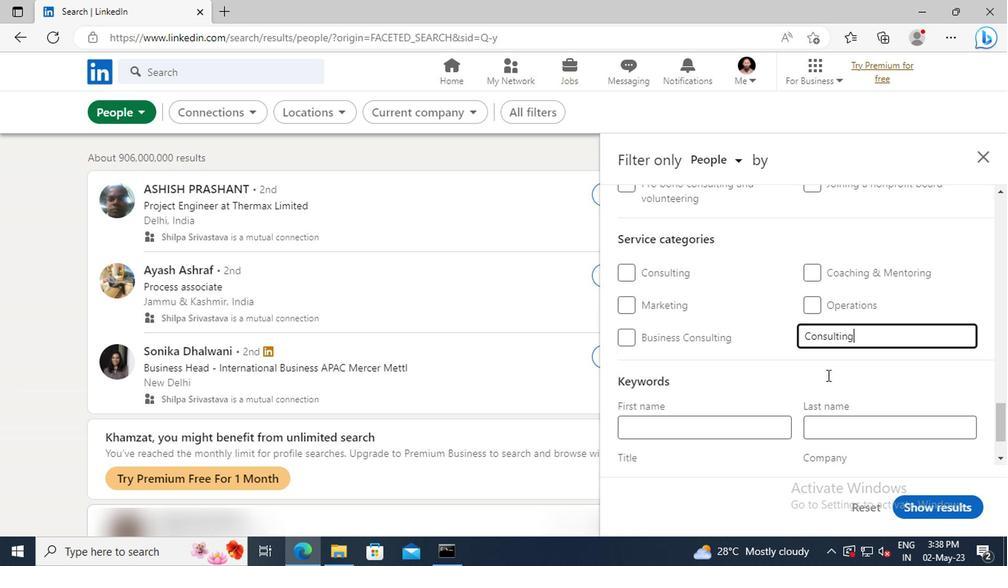 
Action: Mouse scrolled (822, 376) with delta (0, -1)
Screenshot: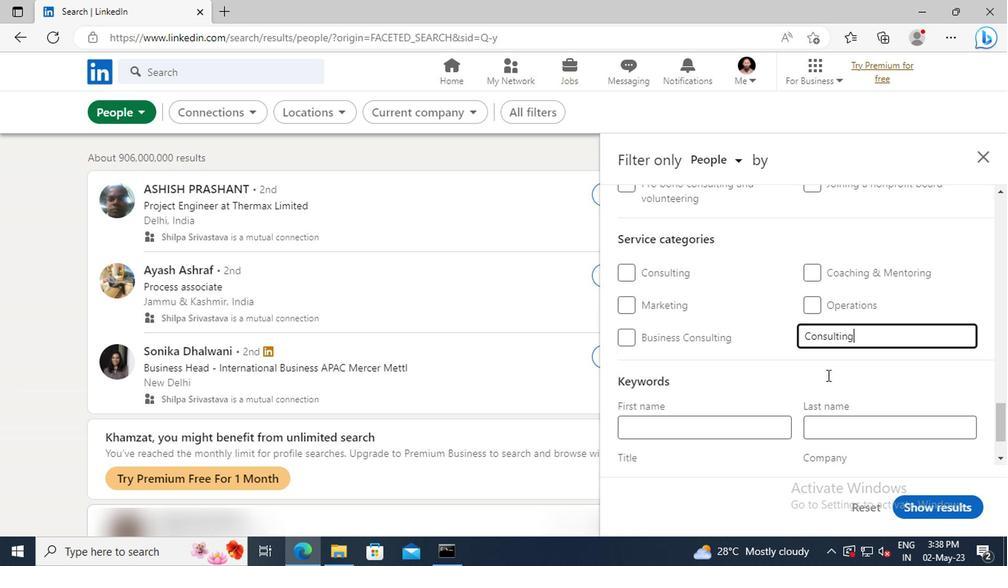 
Action: Mouse scrolled (822, 376) with delta (0, -1)
Screenshot: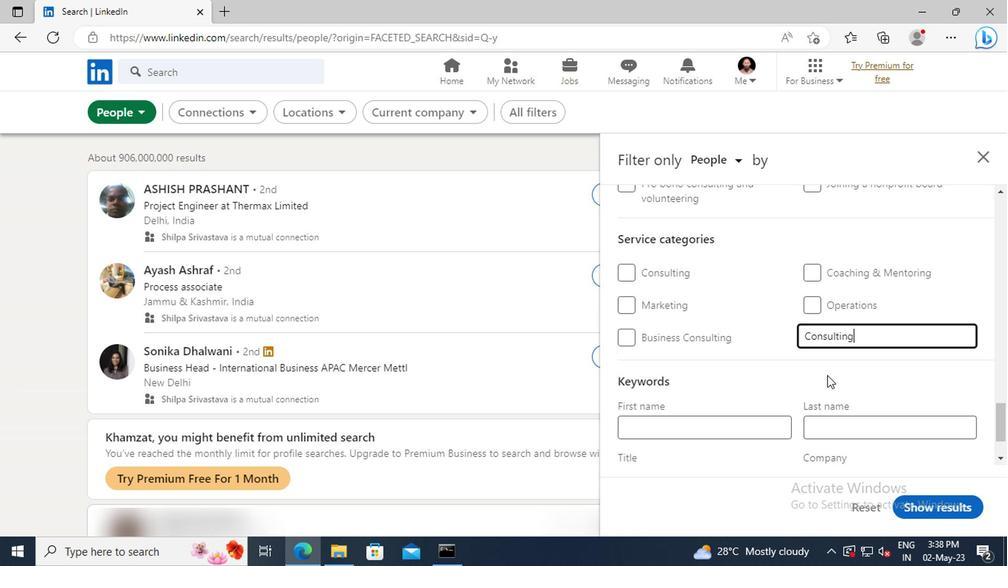 
Action: Mouse moved to (723, 402)
Screenshot: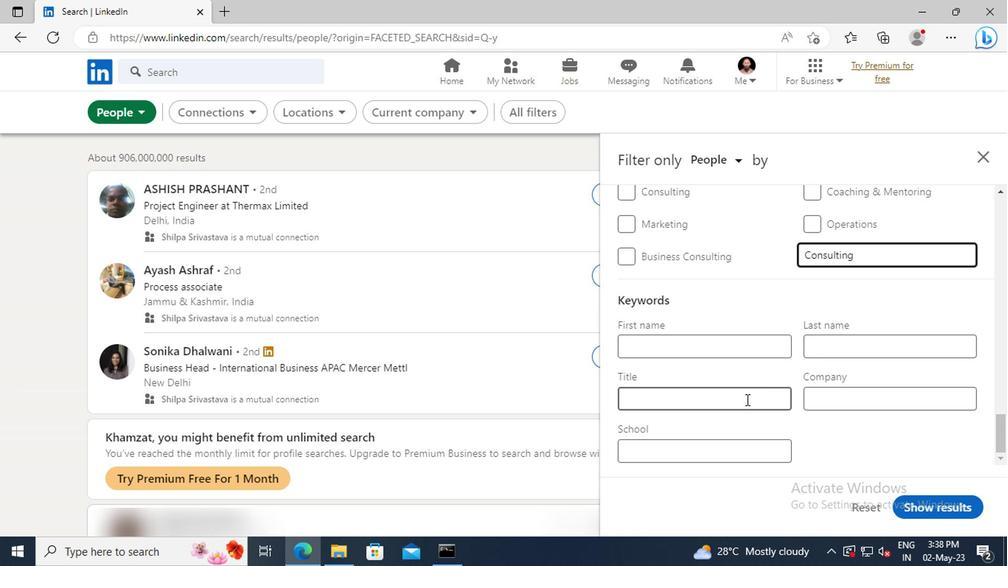 
Action: Mouse pressed left at (723, 402)
Screenshot: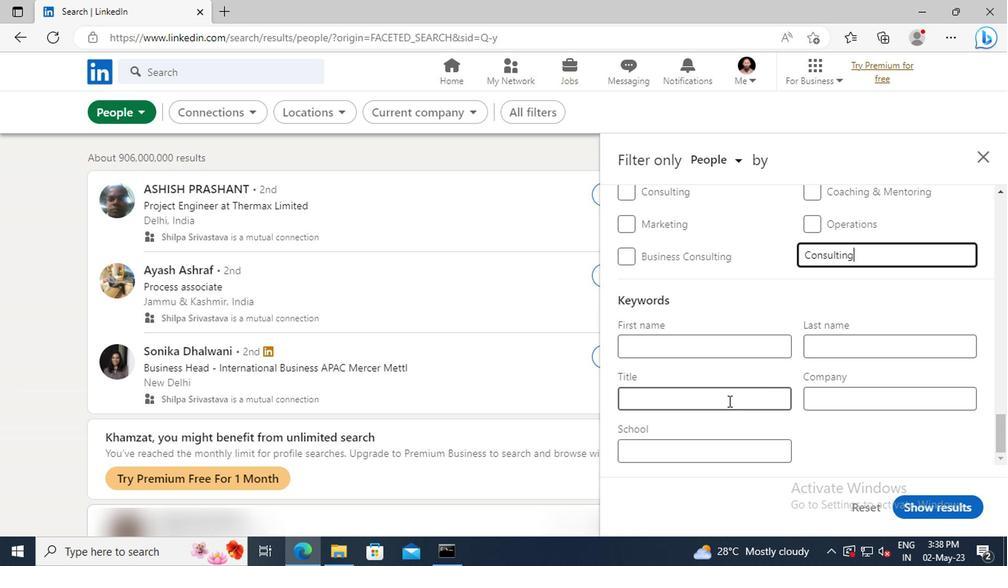 
Action: Key pressed <Key.shift>MATHEMATICIAN<Key.enter>
Screenshot: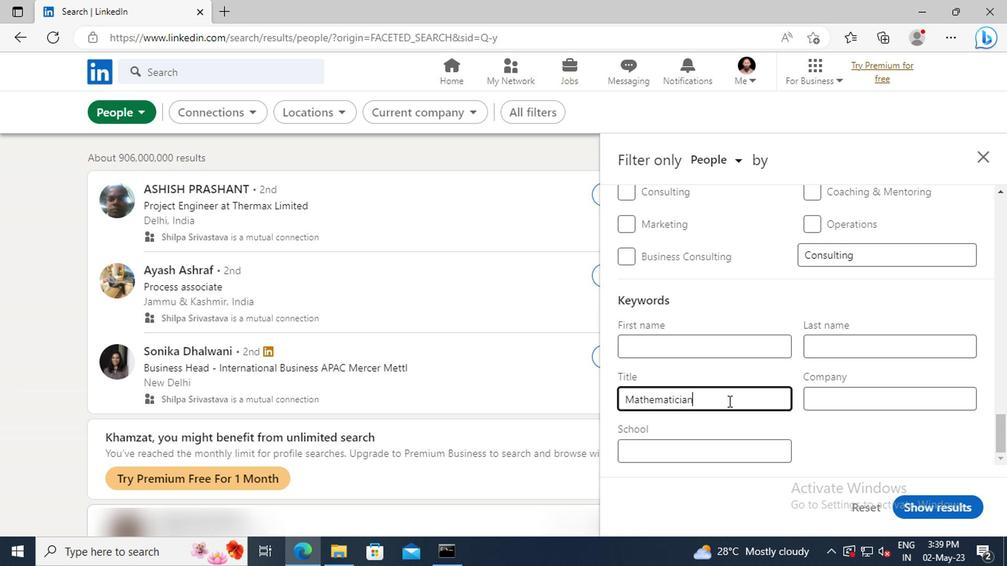 
Action: Mouse moved to (912, 503)
Screenshot: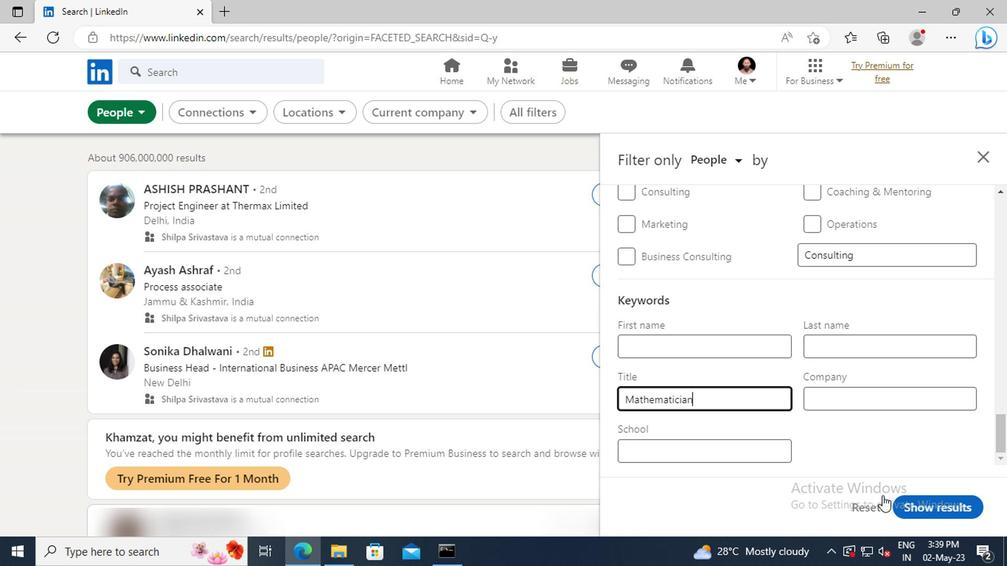 
Action: Mouse pressed left at (912, 503)
Screenshot: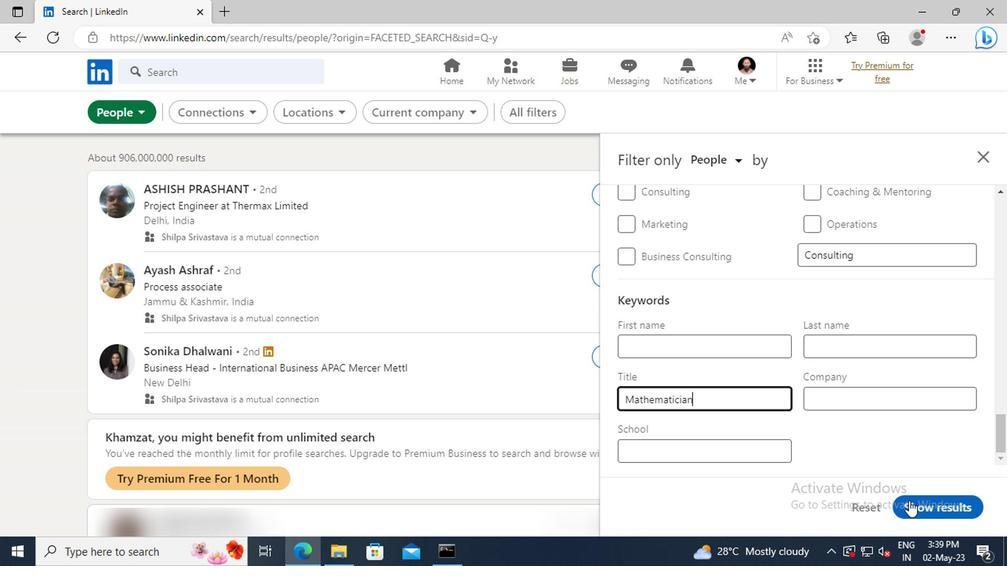 
